 Task: Search one way flight ticket for 5 adults, 1 child, 2 infants in seat and 1 infant on lap in business from Peoria: General Downing-peoria International Airport to Jacksonville: Albert J. Ellis Airport on 5-3-2023. Number of bags: 1 carry on bag. Price is upto 110000. Outbound departure time preference is 21:15.
Action: Mouse moved to (253, 337)
Screenshot: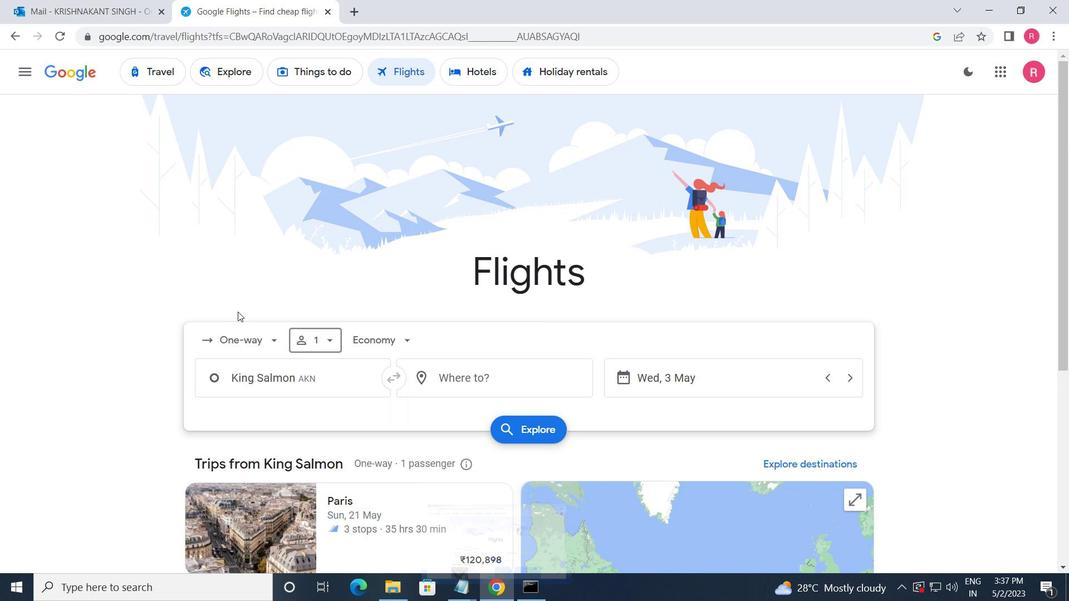
Action: Mouse pressed left at (253, 337)
Screenshot: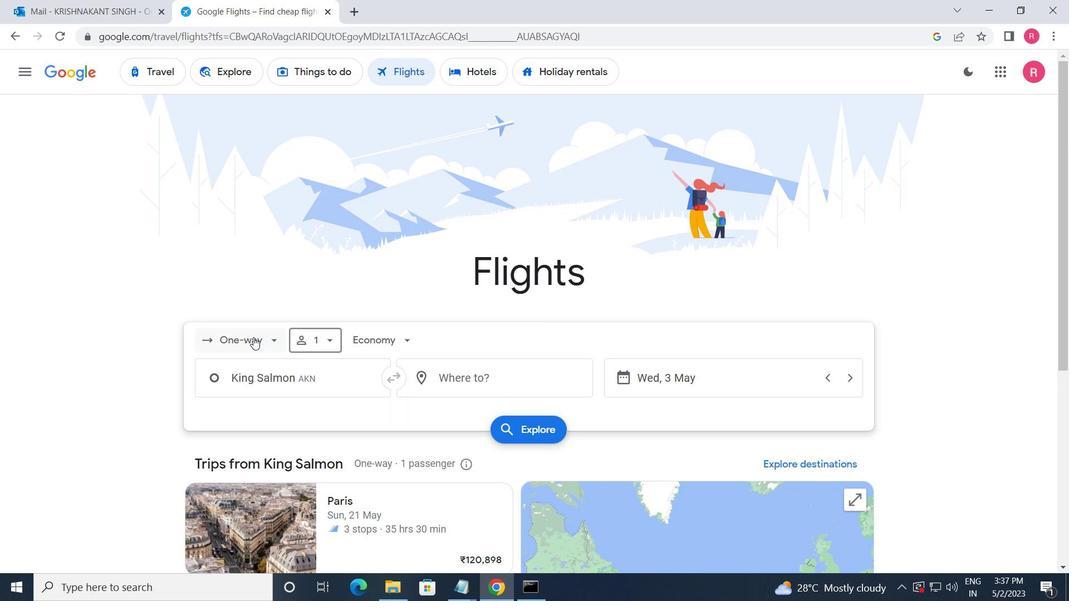 
Action: Mouse moved to (263, 409)
Screenshot: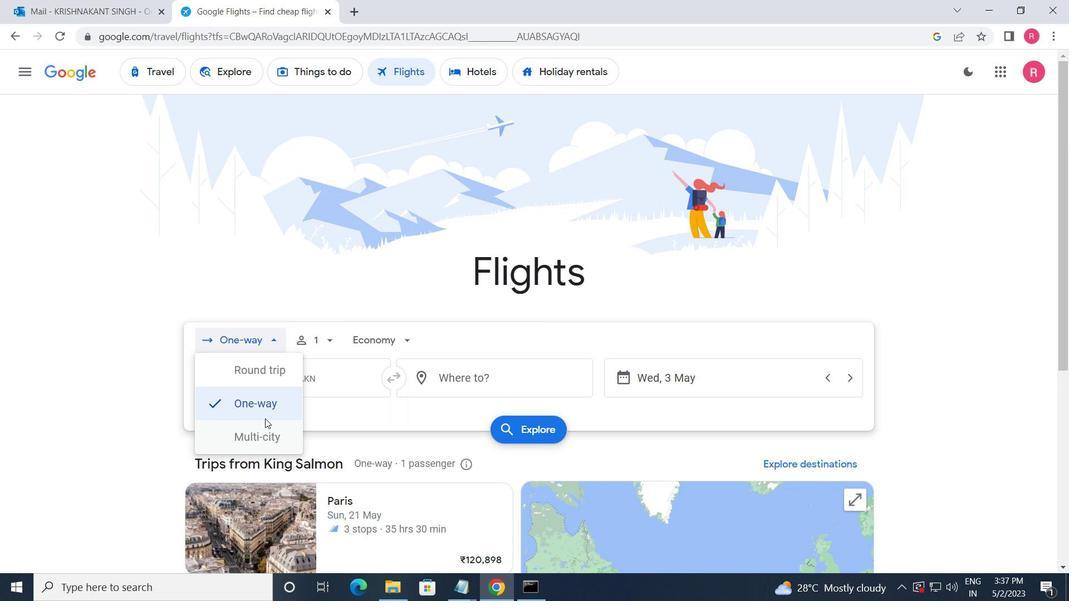 
Action: Mouse pressed left at (263, 409)
Screenshot: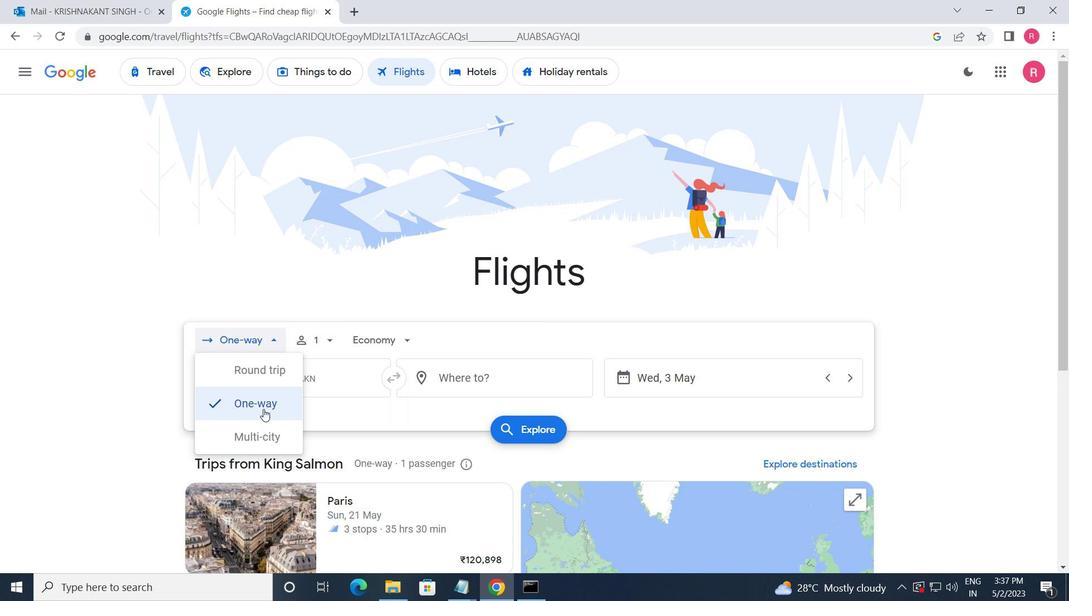 
Action: Mouse moved to (322, 345)
Screenshot: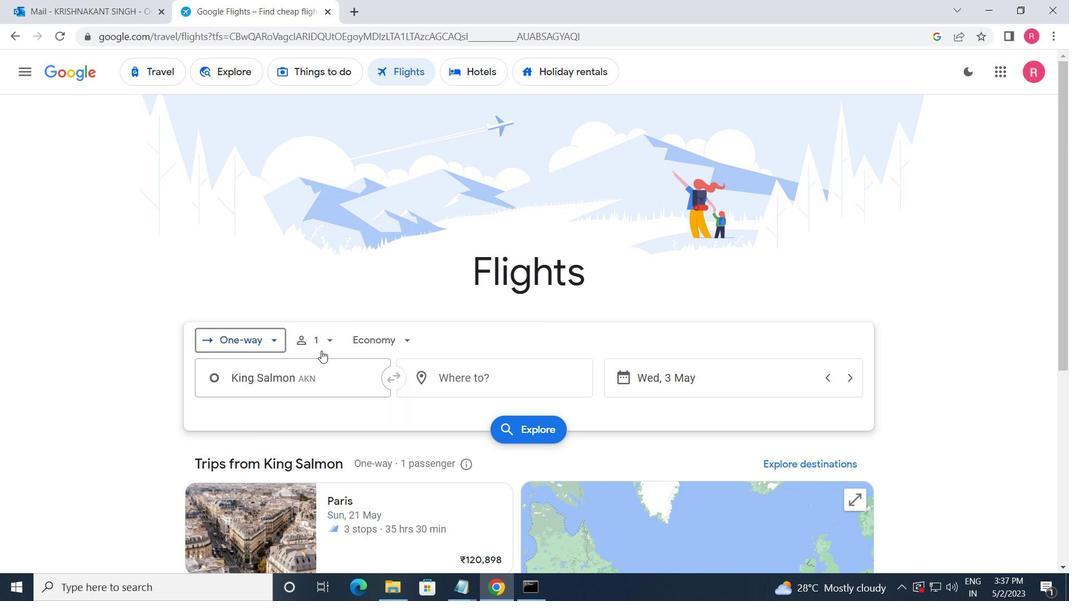 
Action: Mouse pressed left at (322, 345)
Screenshot: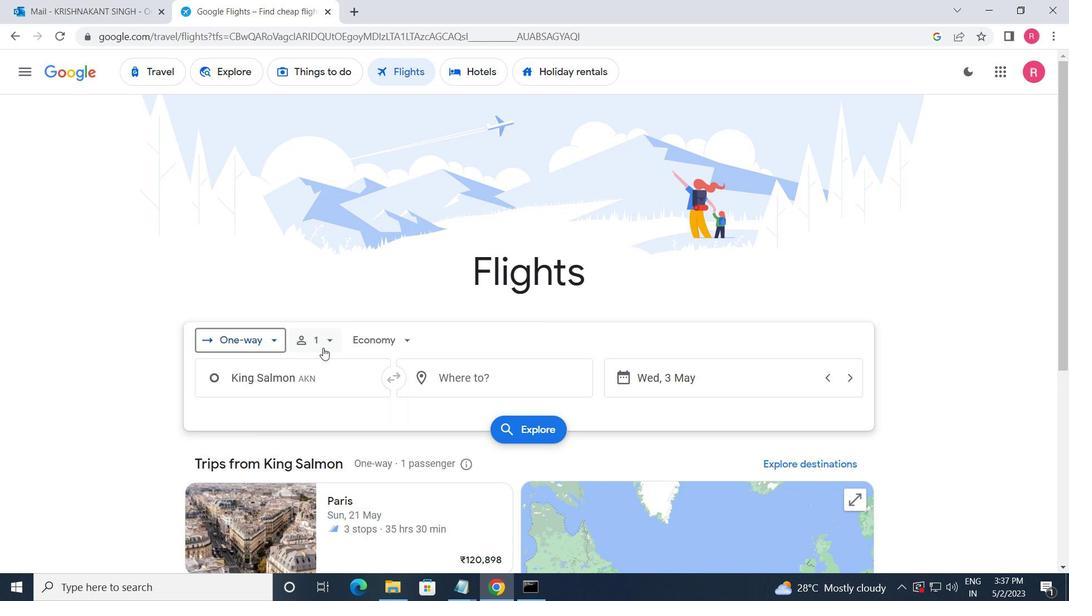 
Action: Mouse moved to (432, 378)
Screenshot: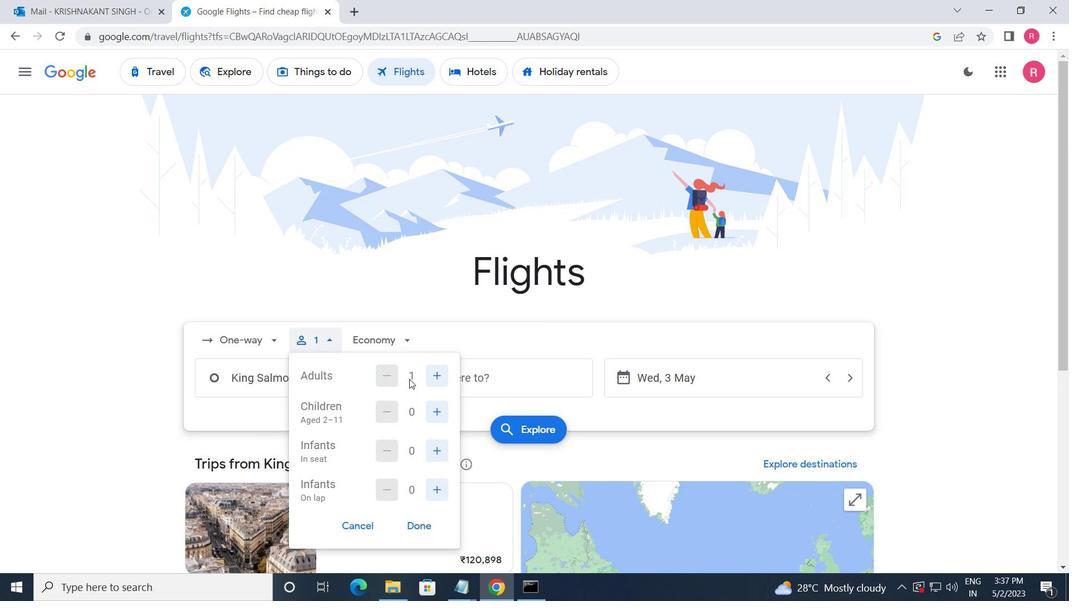 
Action: Mouse pressed left at (432, 378)
Screenshot: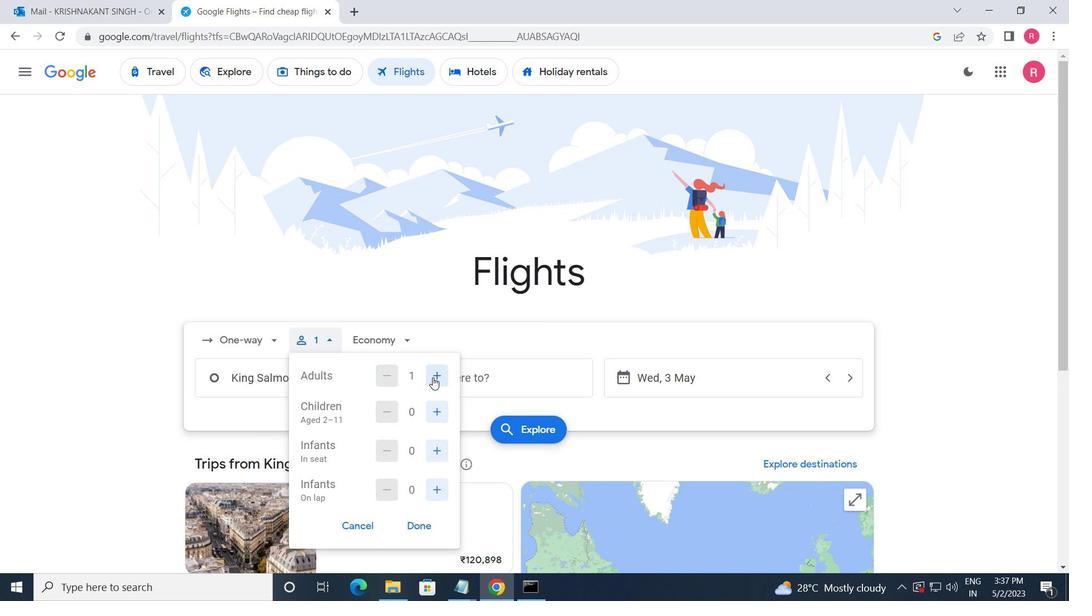 
Action: Mouse moved to (433, 378)
Screenshot: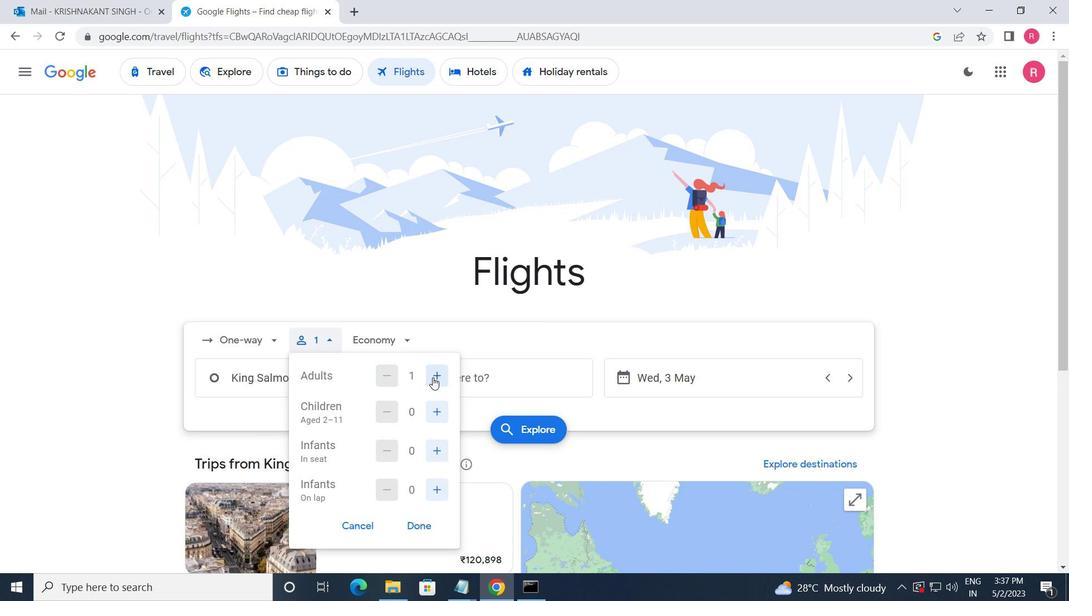 
Action: Mouse pressed left at (433, 378)
Screenshot: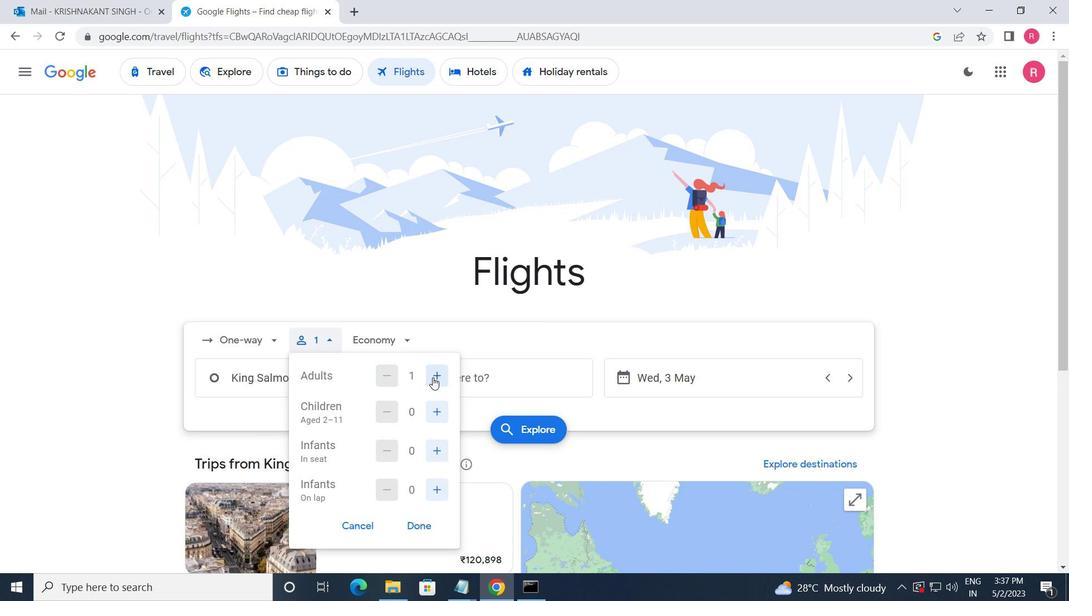 
Action: Mouse pressed left at (433, 378)
Screenshot: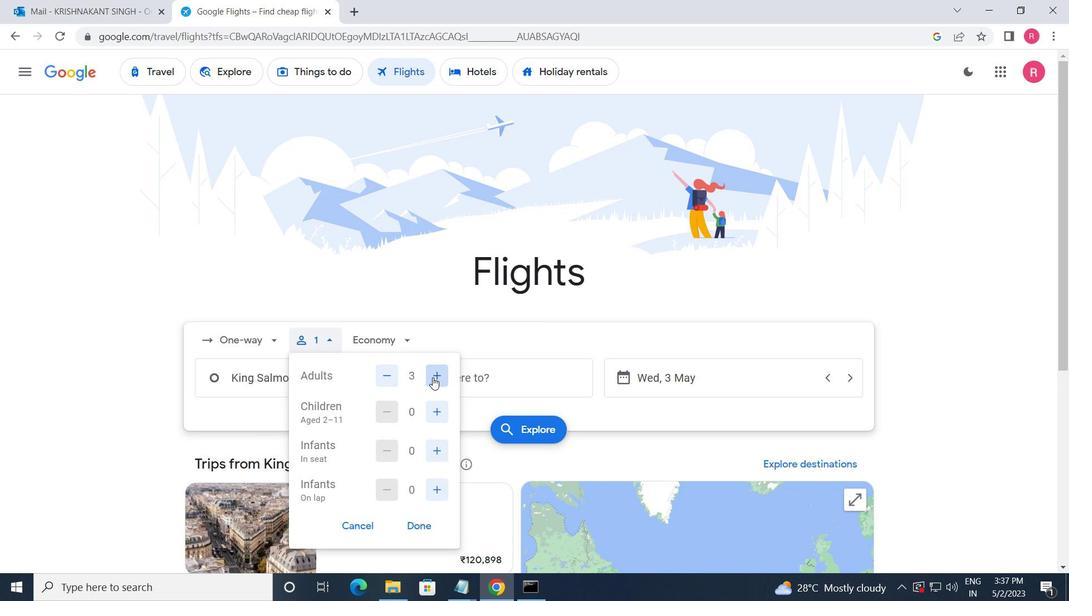 
Action: Mouse pressed left at (433, 378)
Screenshot: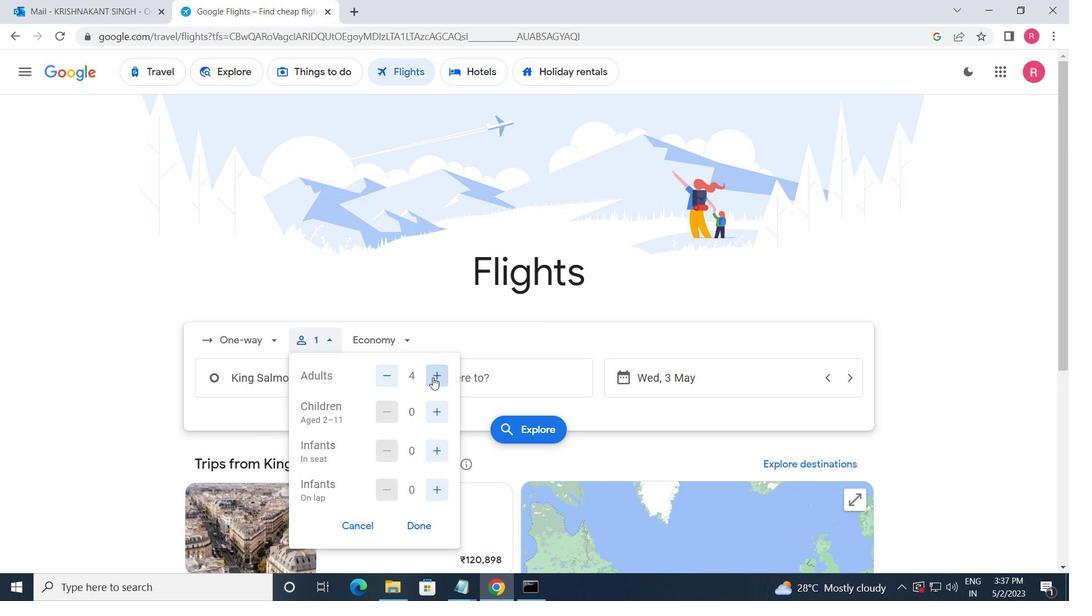 
Action: Mouse moved to (438, 418)
Screenshot: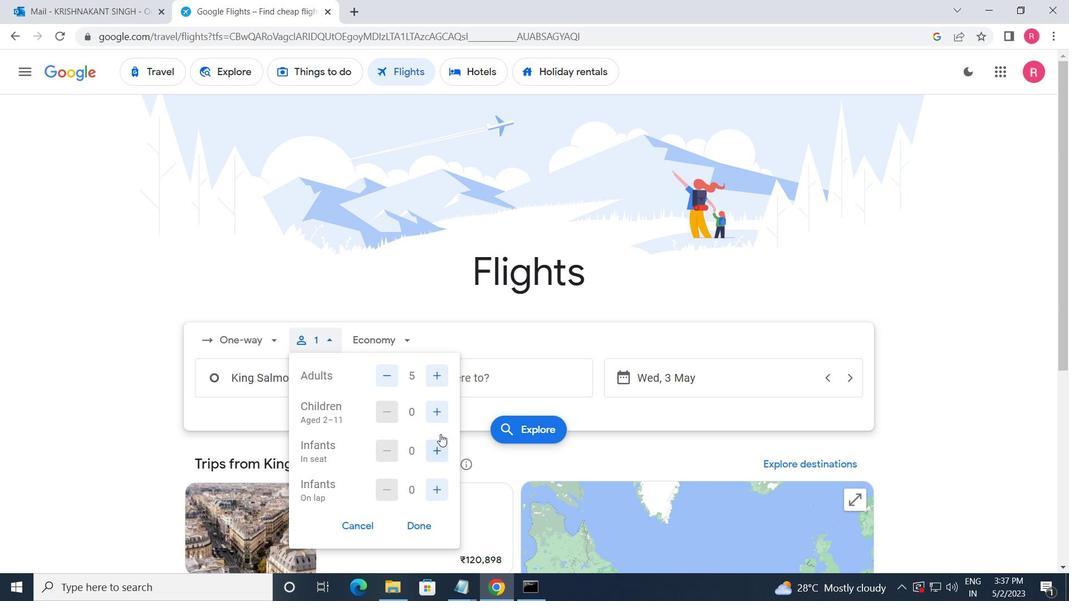 
Action: Mouse pressed left at (438, 418)
Screenshot: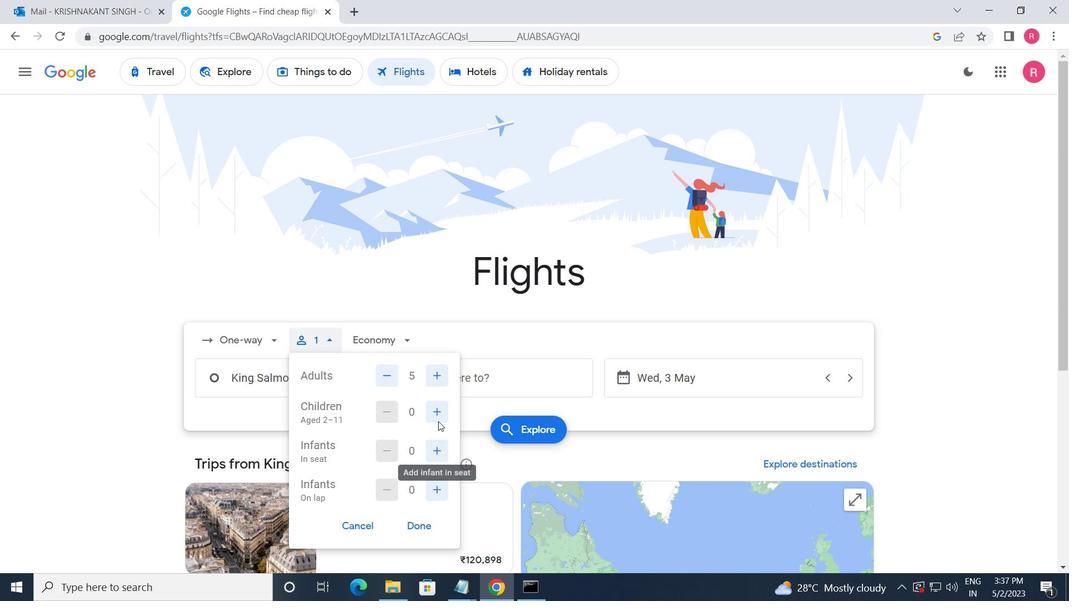 
Action: Mouse moved to (437, 455)
Screenshot: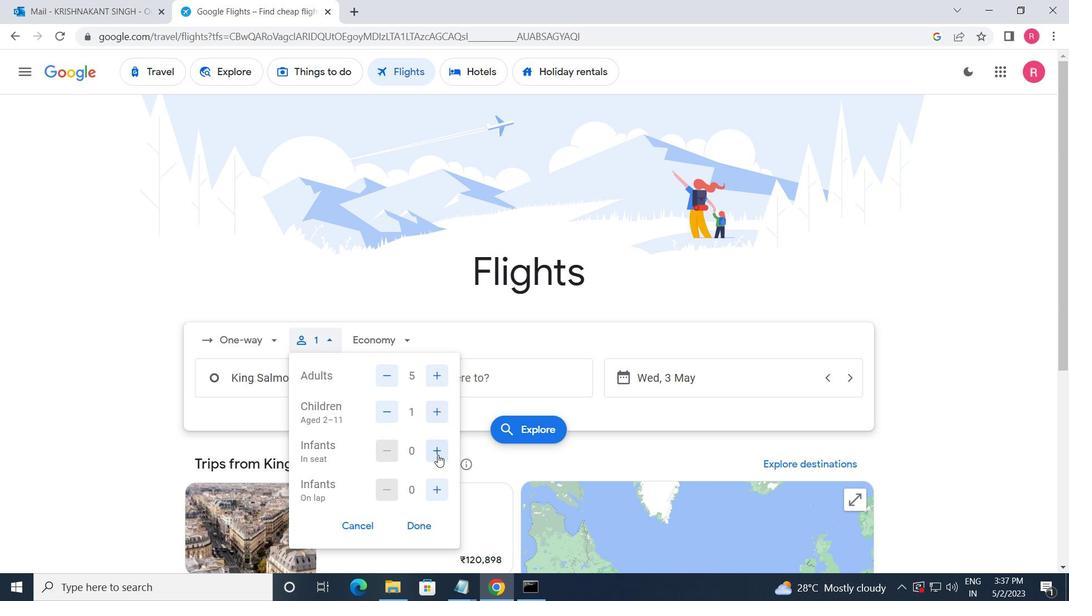 
Action: Mouse pressed left at (437, 455)
Screenshot: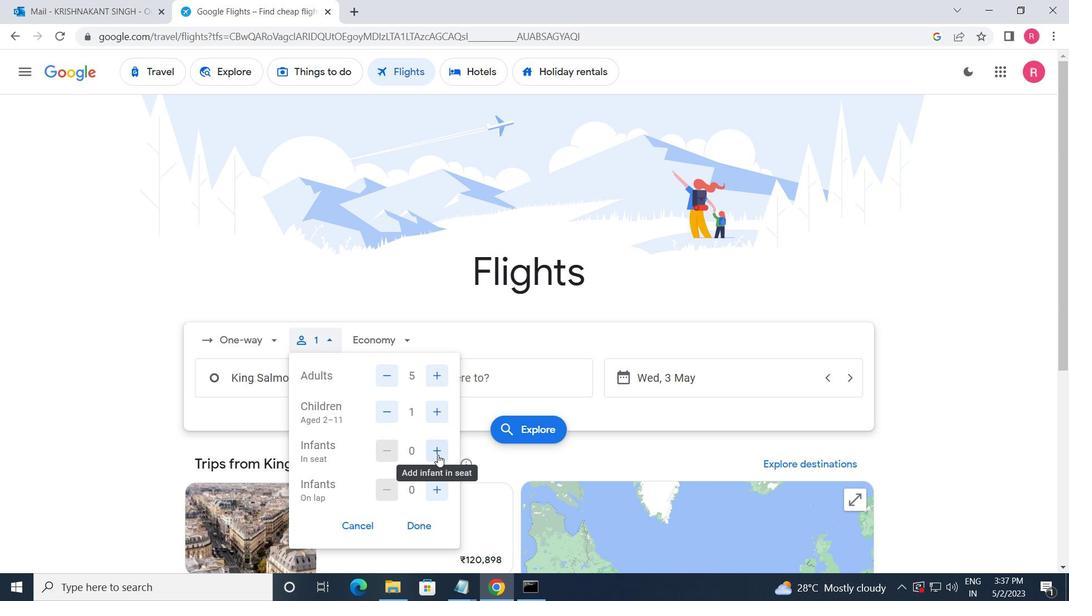 
Action: Mouse pressed left at (437, 455)
Screenshot: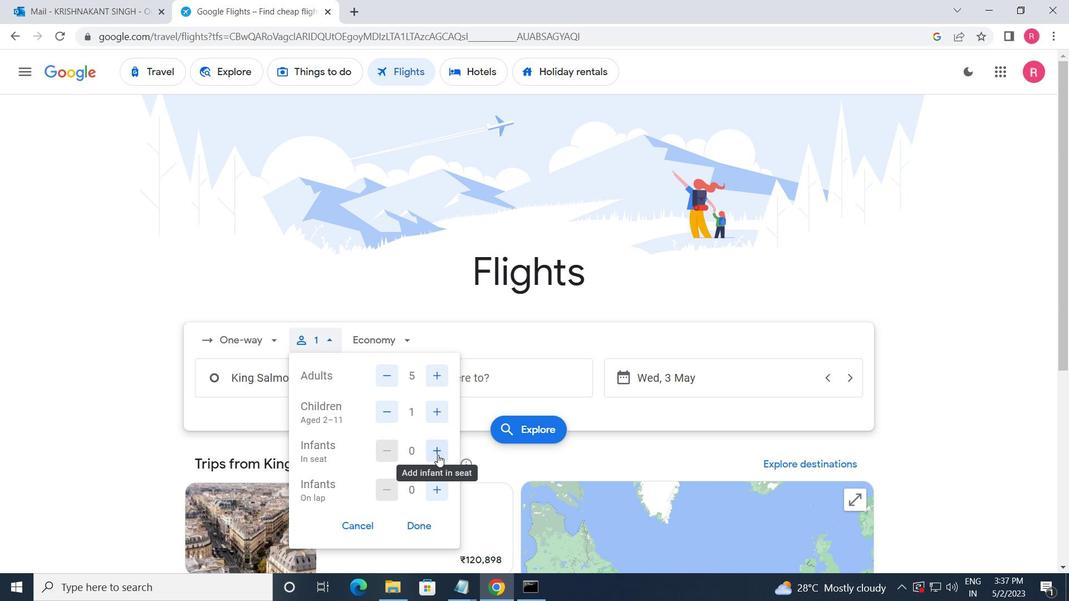 
Action: Mouse moved to (437, 482)
Screenshot: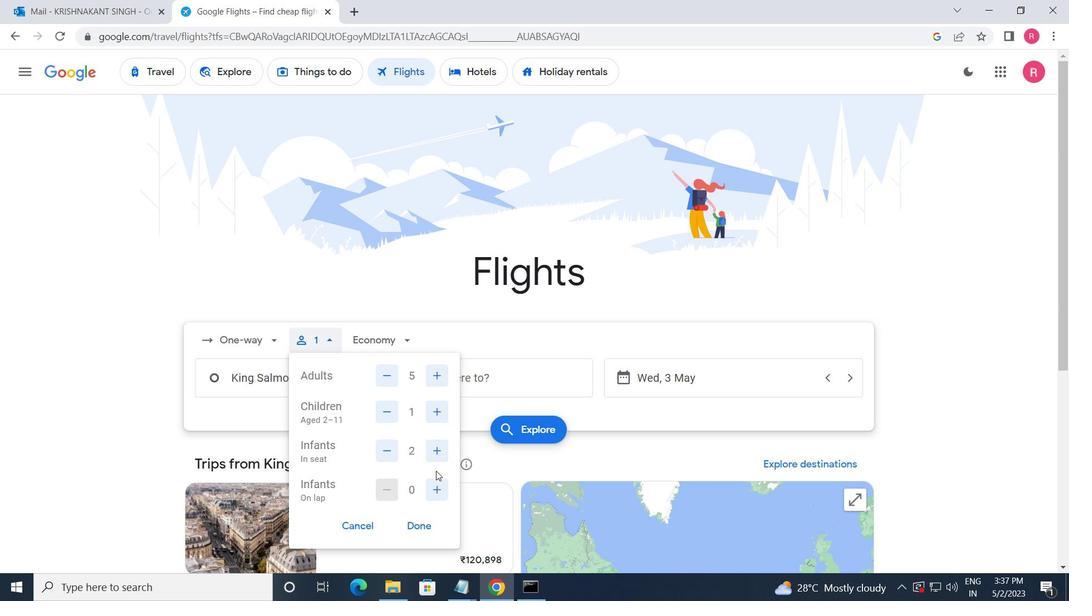 
Action: Mouse pressed left at (437, 482)
Screenshot: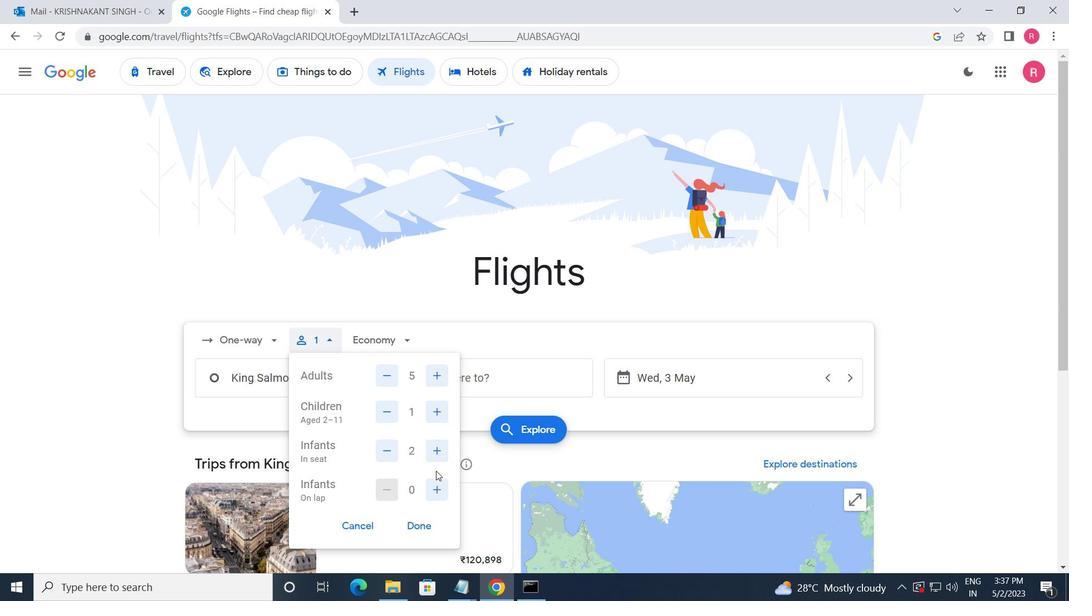 
Action: Mouse moved to (424, 521)
Screenshot: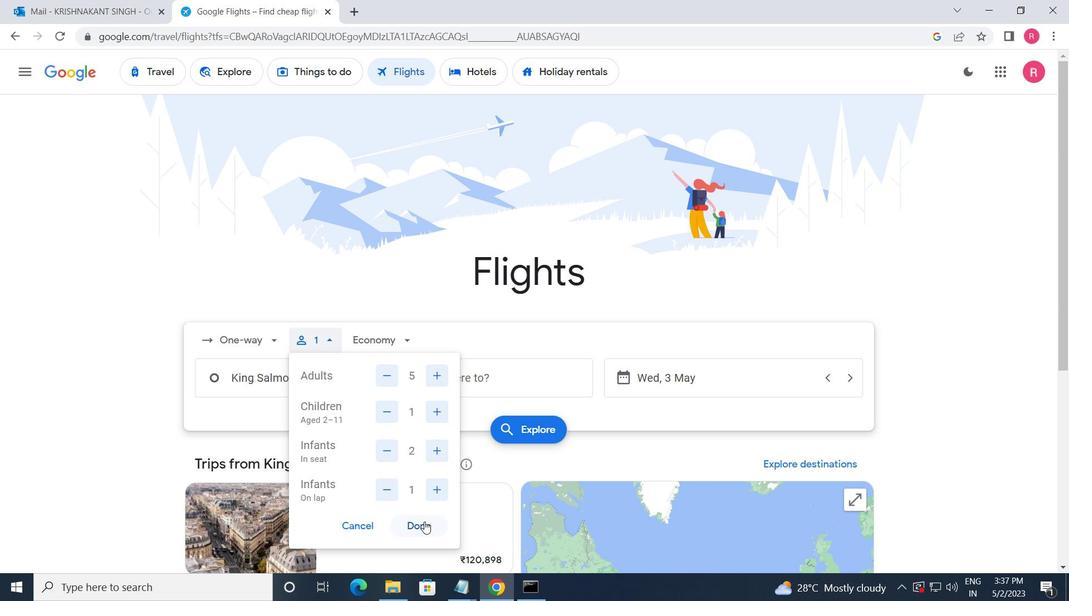 
Action: Mouse pressed left at (424, 521)
Screenshot: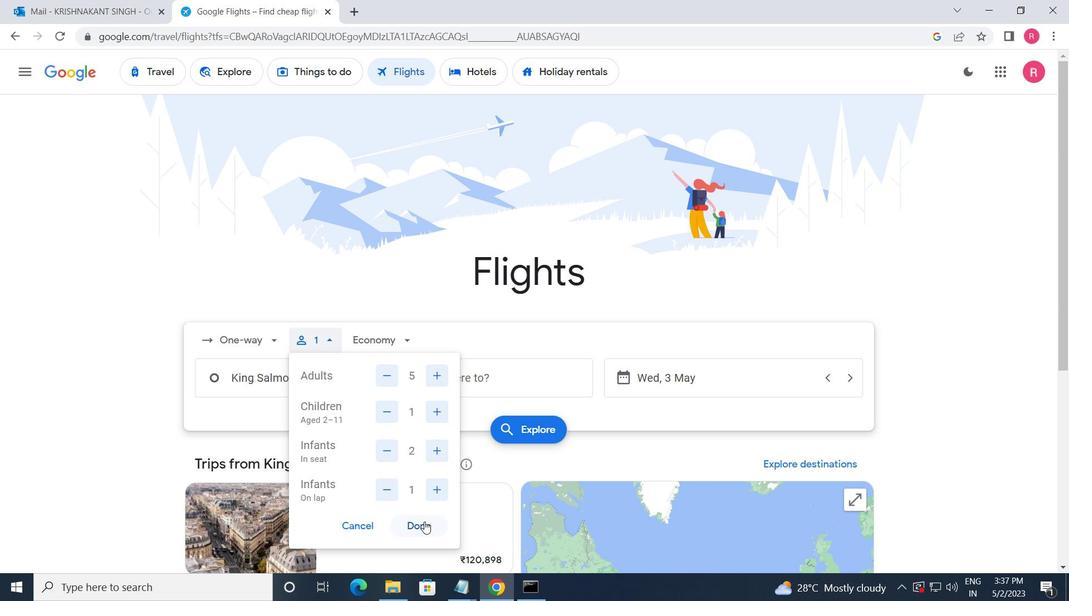 
Action: Mouse moved to (408, 345)
Screenshot: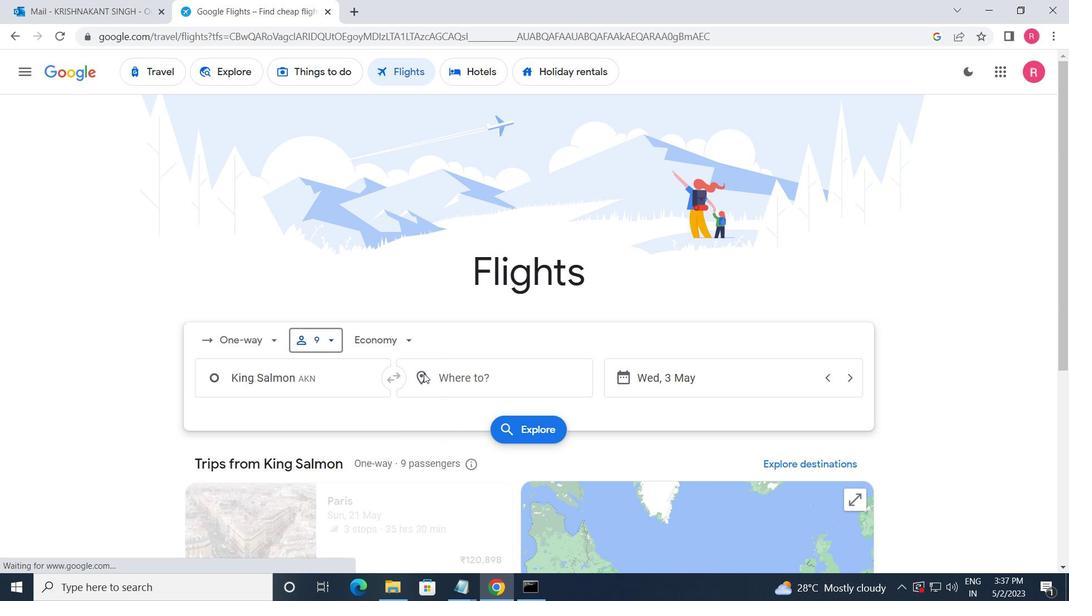 
Action: Mouse pressed left at (408, 345)
Screenshot: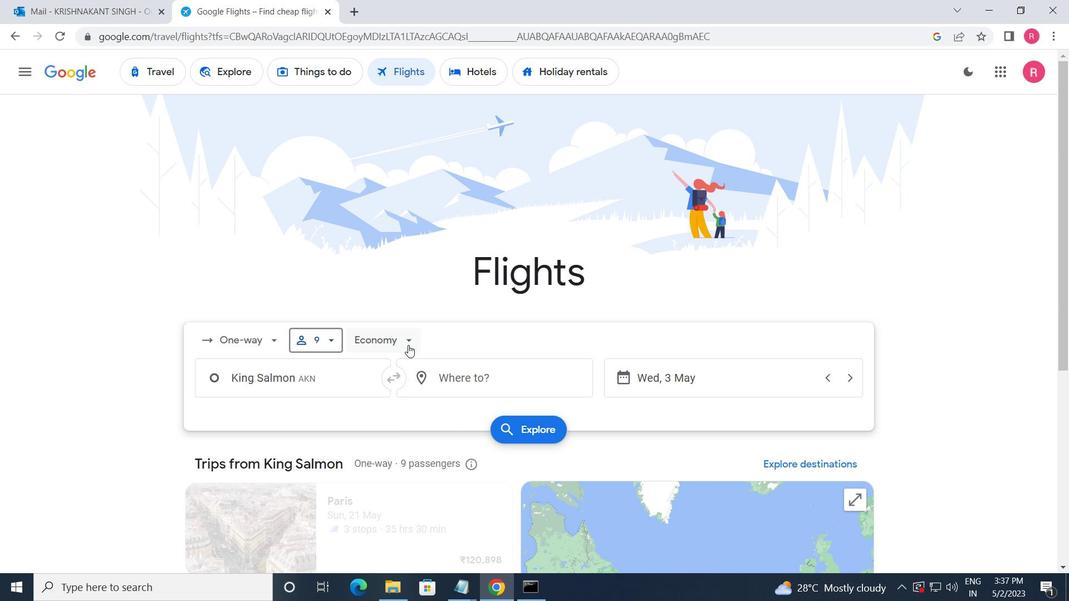 
Action: Mouse moved to (413, 428)
Screenshot: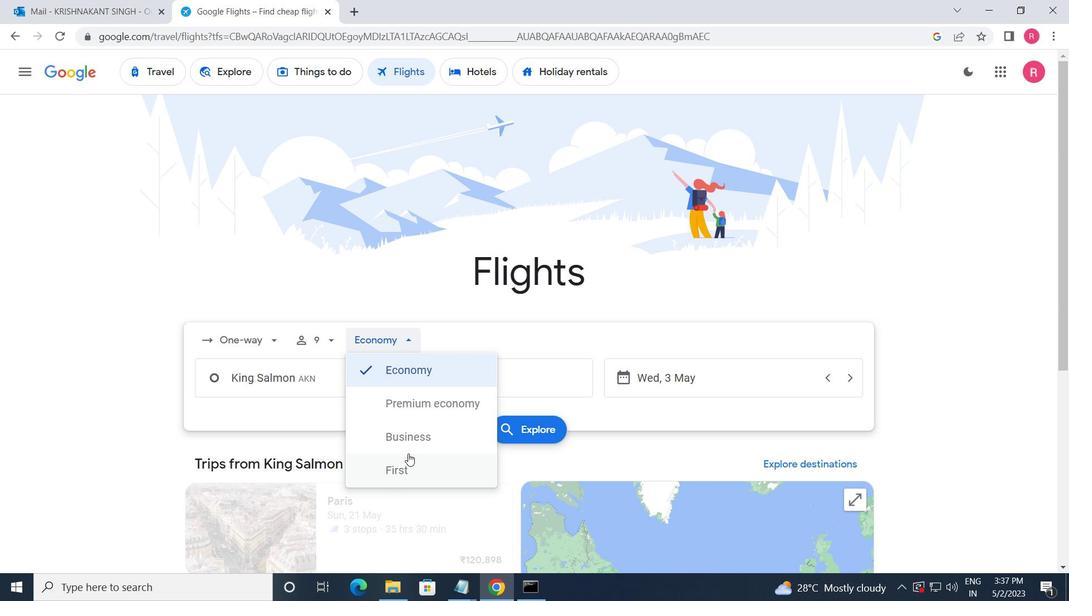 
Action: Mouse pressed left at (413, 428)
Screenshot: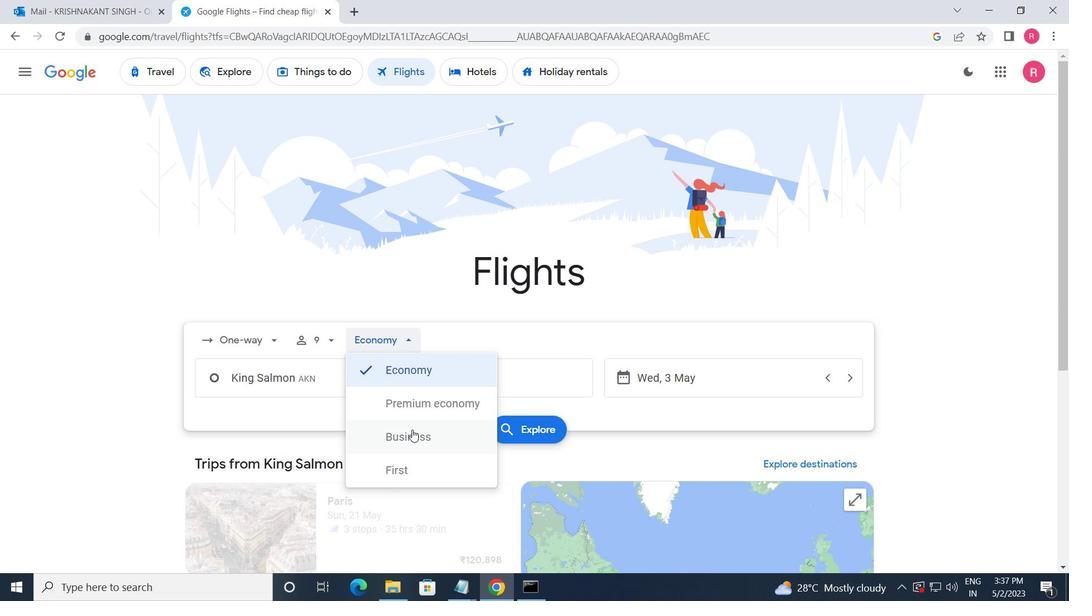 
Action: Mouse moved to (329, 386)
Screenshot: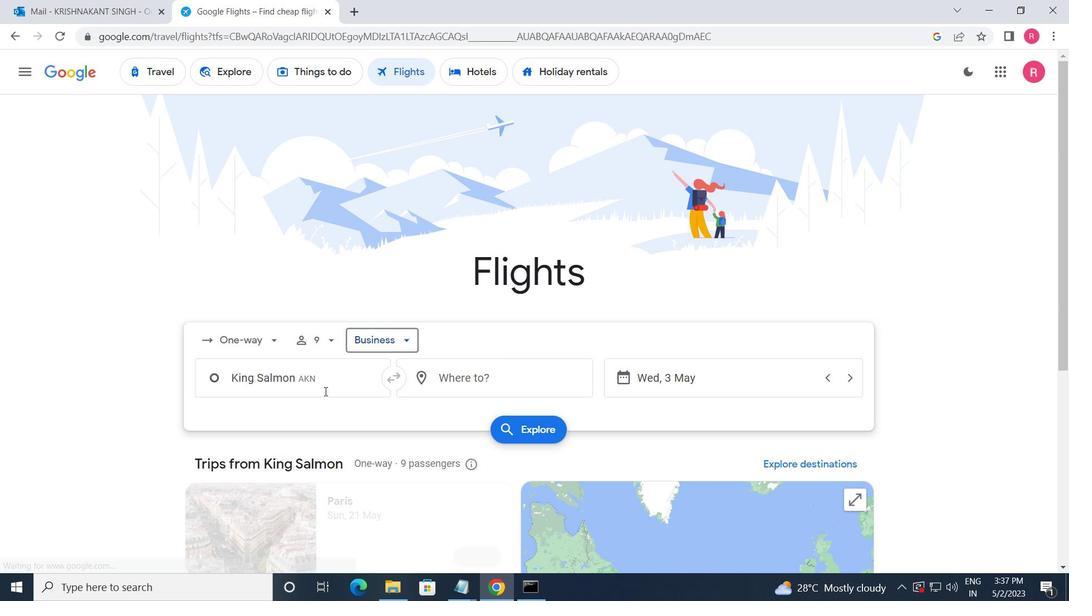 
Action: Mouse pressed left at (329, 386)
Screenshot: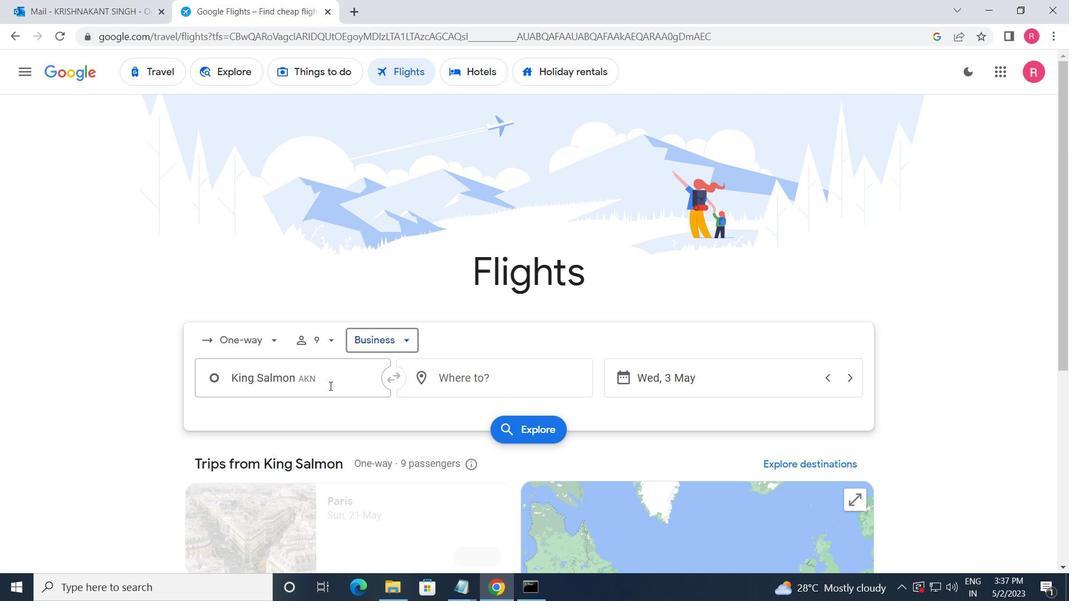 
Action: Key pressed <Key.shift>GENERAL<Key.space><Key.shift>DOW<Key.backspace><Key.backspace><Key.backspace><Key.backspace><Key.backspace><Key.backspace><Key.backspace><Key.backspace><Key.backspace><Key.backspace><Key.backspace><Key.backspace><Key.backspace><Key.backspace><Key.backspace><Key.backspace><Key.backspace><Key.backspace><Key.shift_r>PEORIA<Key.enter>
Screenshot: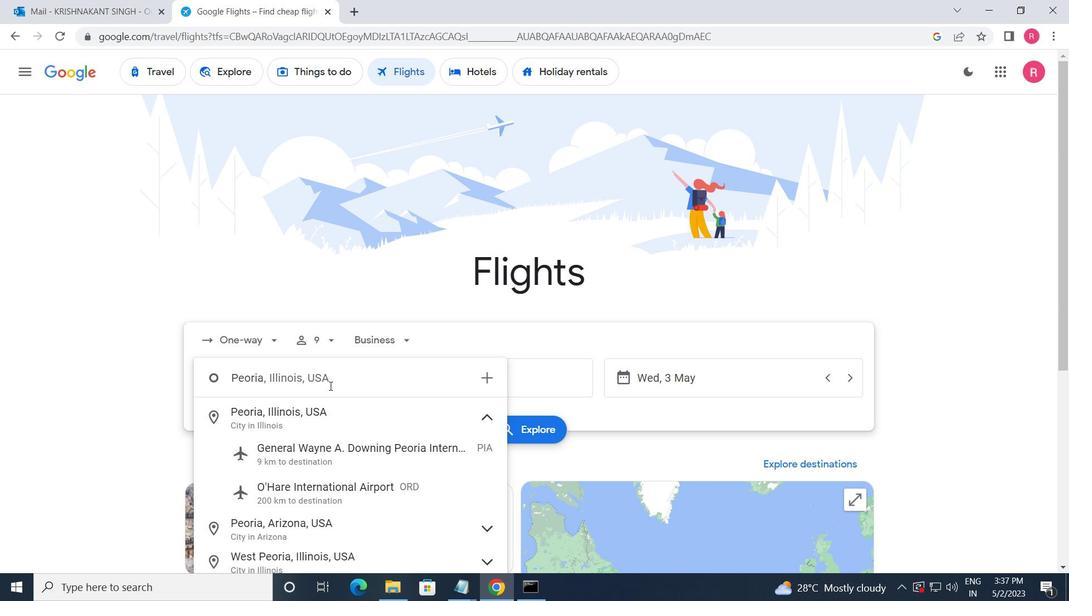 
Action: Mouse moved to (454, 385)
Screenshot: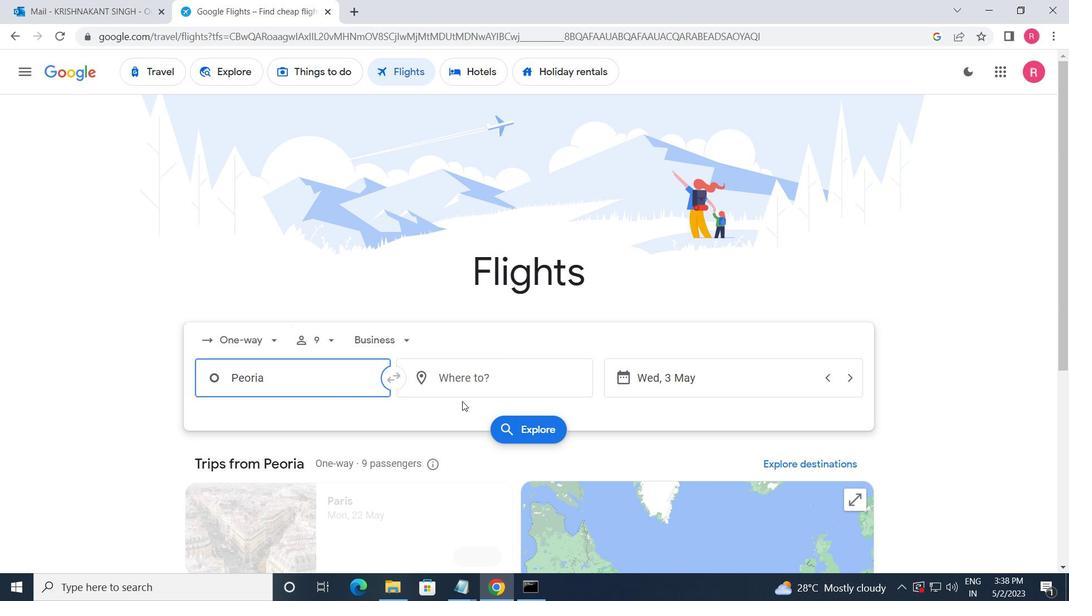 
Action: Mouse pressed left at (454, 385)
Screenshot: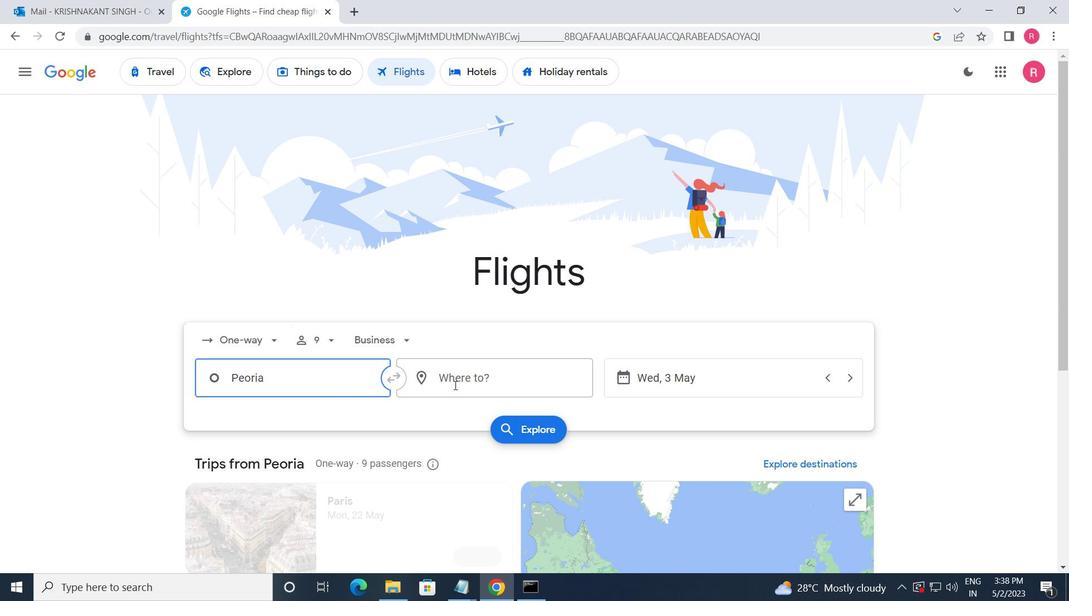
Action: Mouse moved to (469, 518)
Screenshot: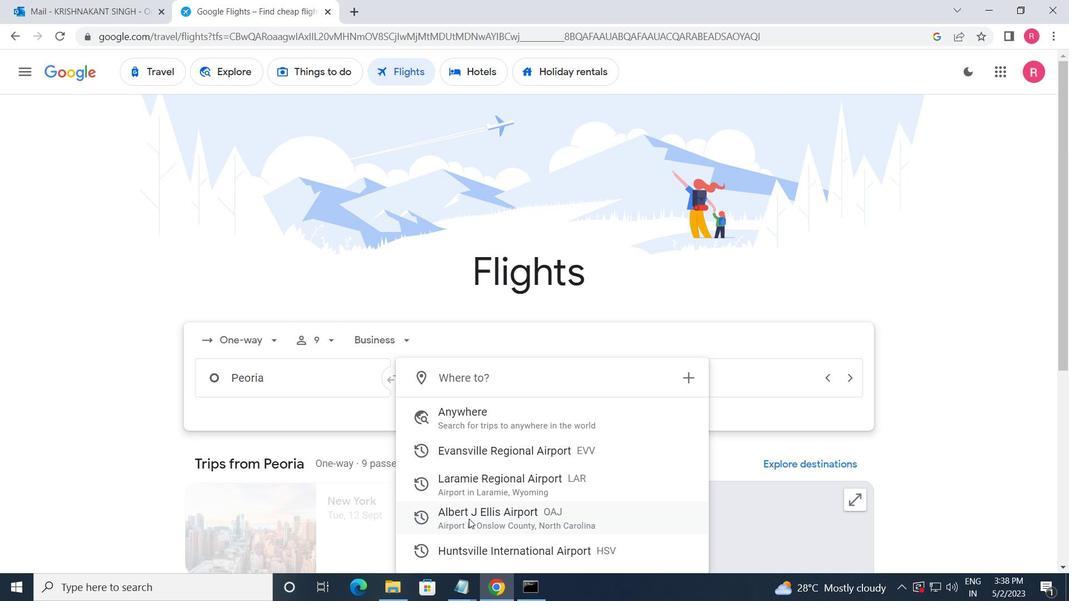 
Action: Mouse pressed left at (469, 518)
Screenshot: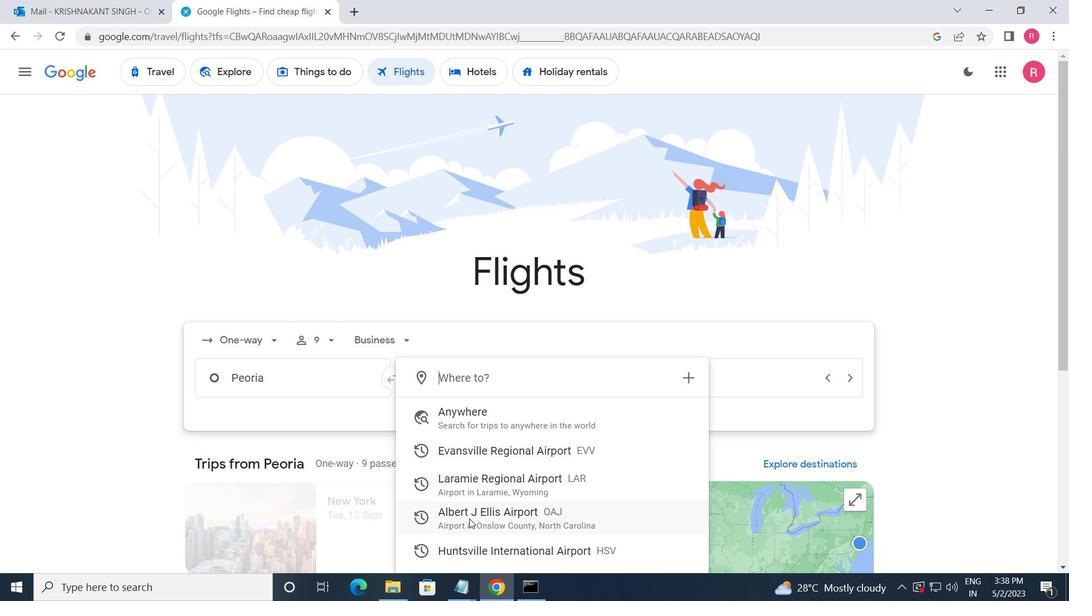 
Action: Mouse moved to (750, 383)
Screenshot: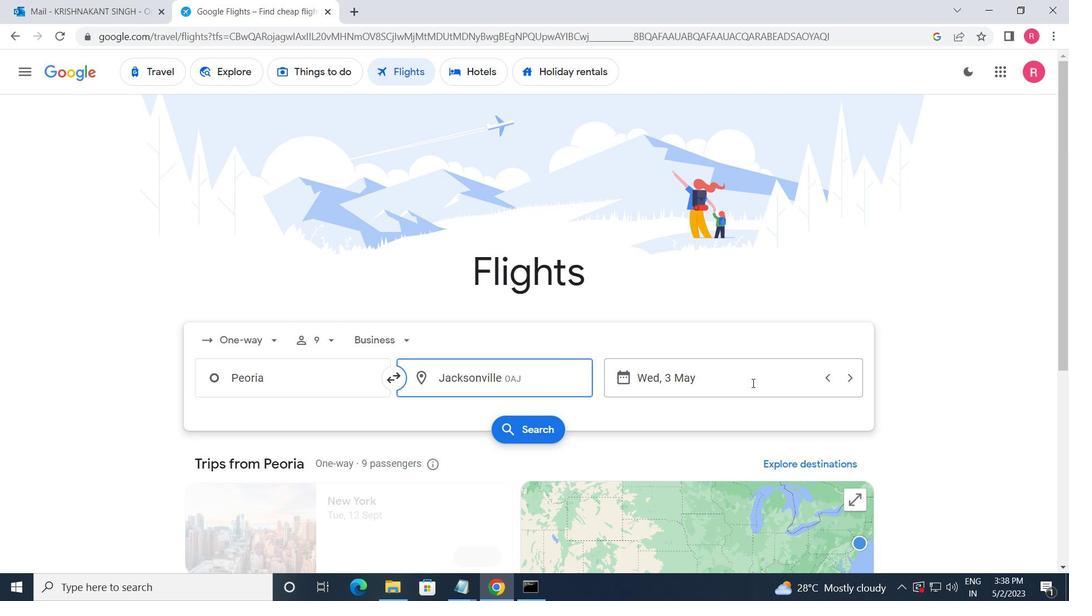 
Action: Mouse pressed left at (750, 383)
Screenshot: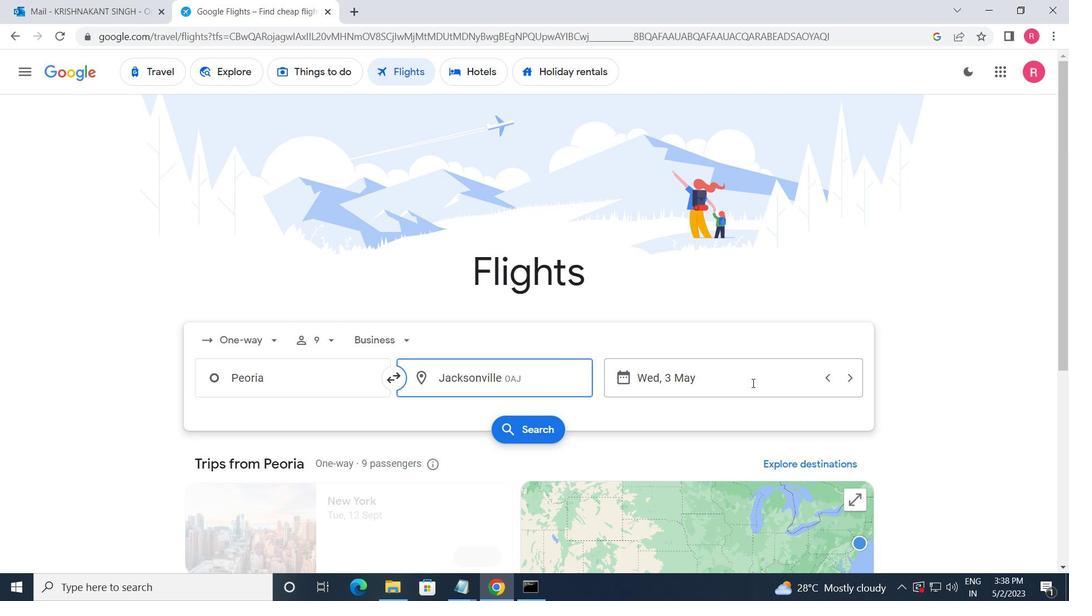 
Action: Mouse moved to (478, 327)
Screenshot: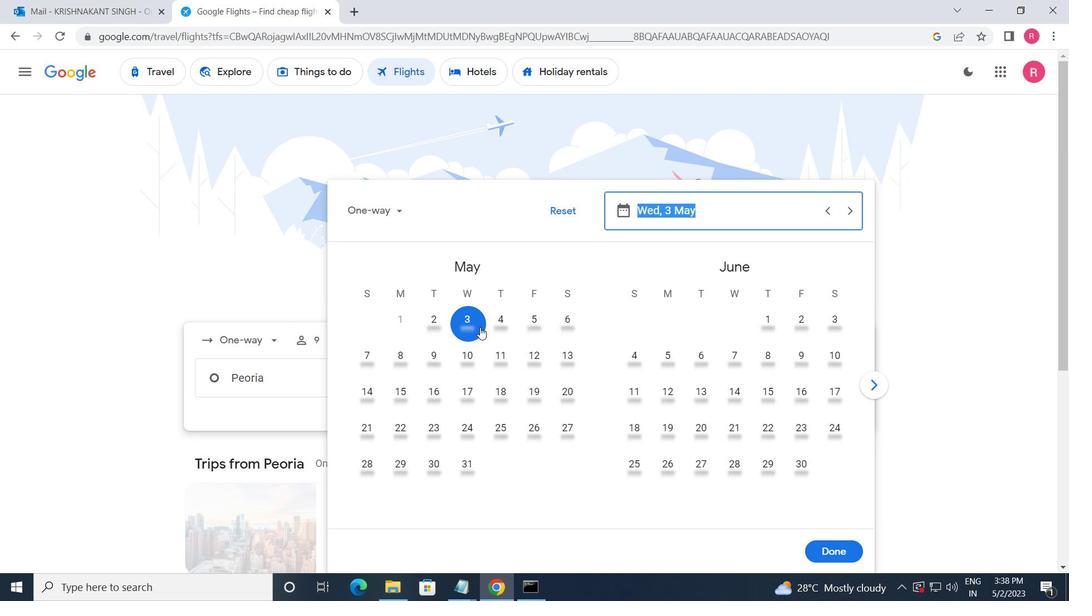 
Action: Mouse pressed left at (478, 327)
Screenshot: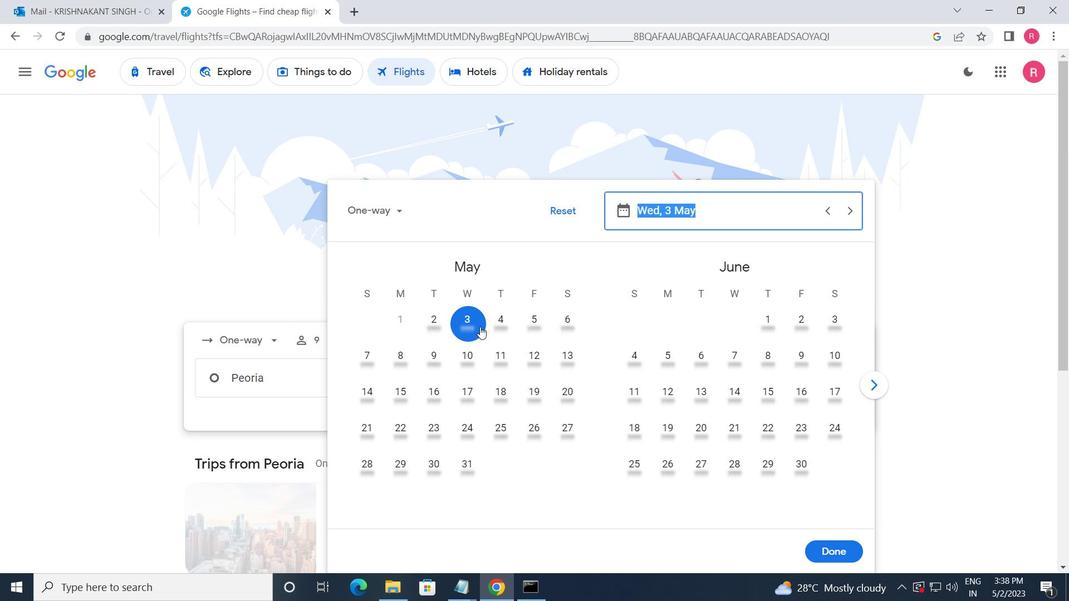 
Action: Mouse moved to (846, 543)
Screenshot: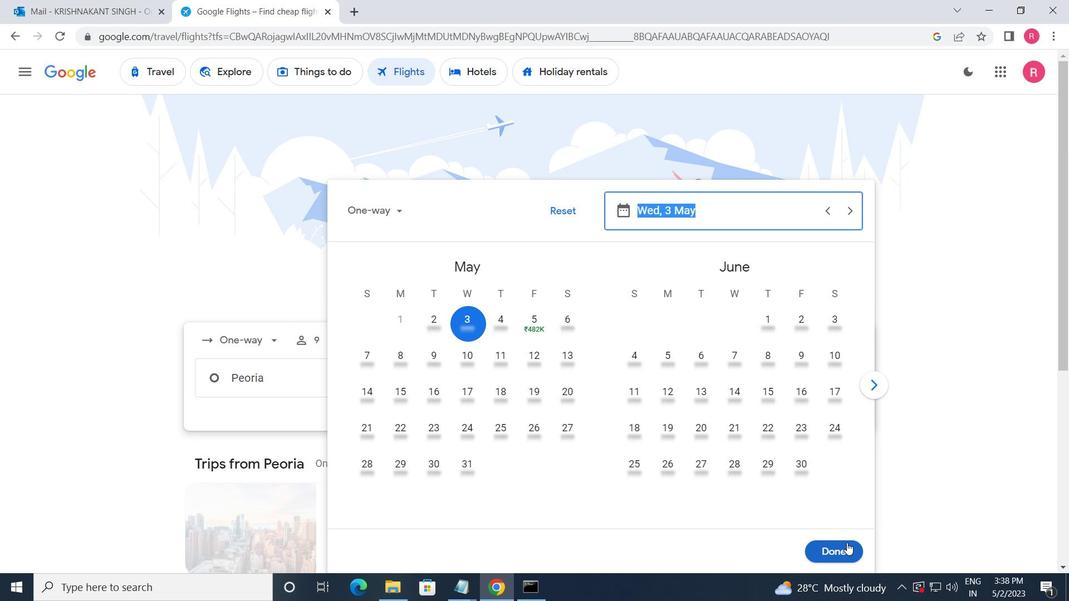 
Action: Mouse pressed left at (846, 543)
Screenshot: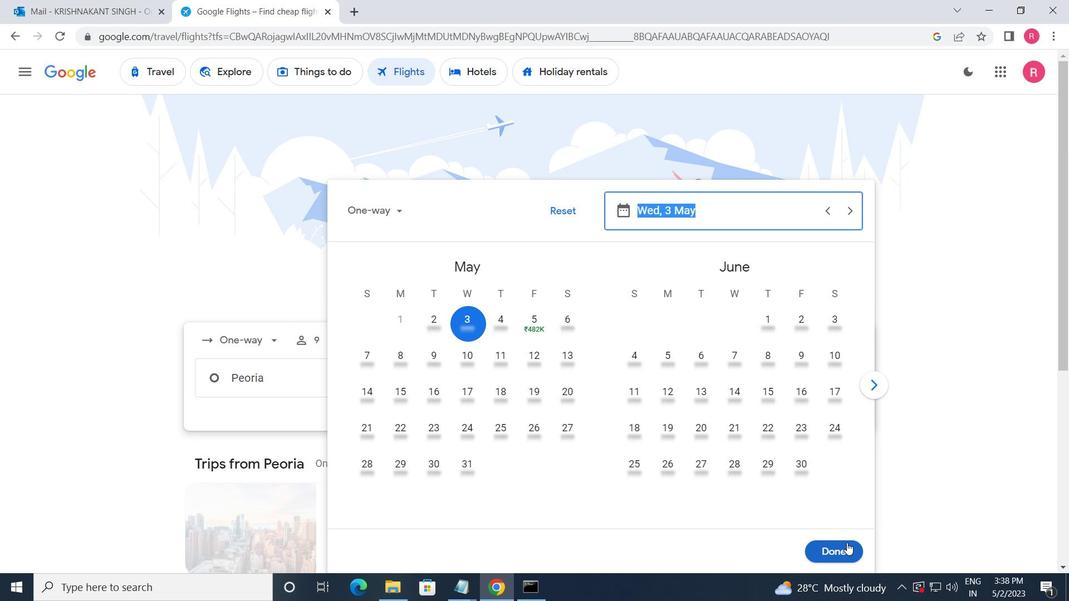 
Action: Mouse moved to (530, 432)
Screenshot: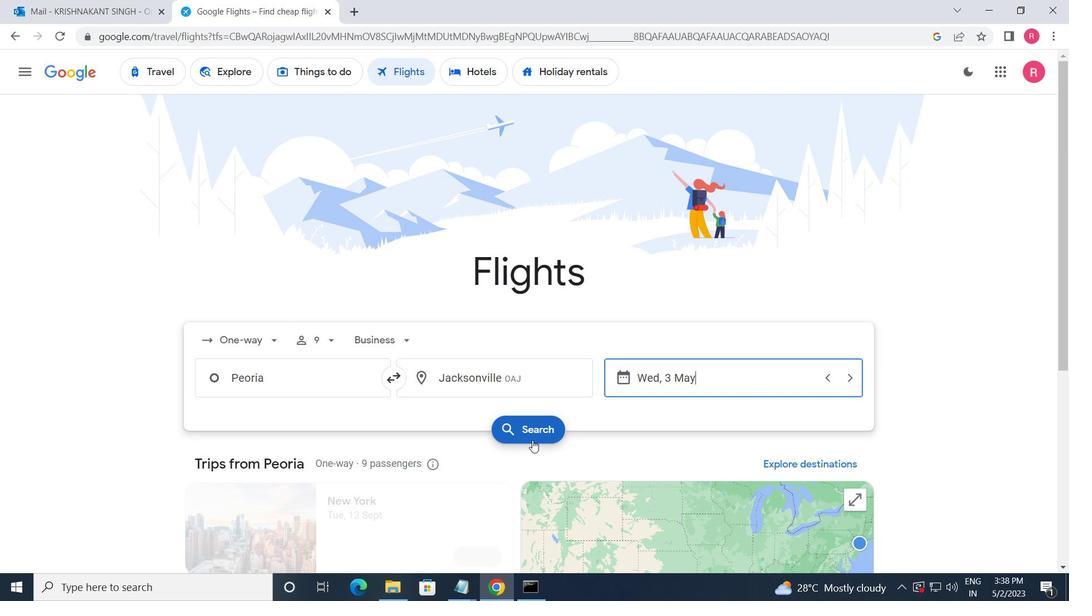 
Action: Mouse pressed left at (530, 432)
Screenshot: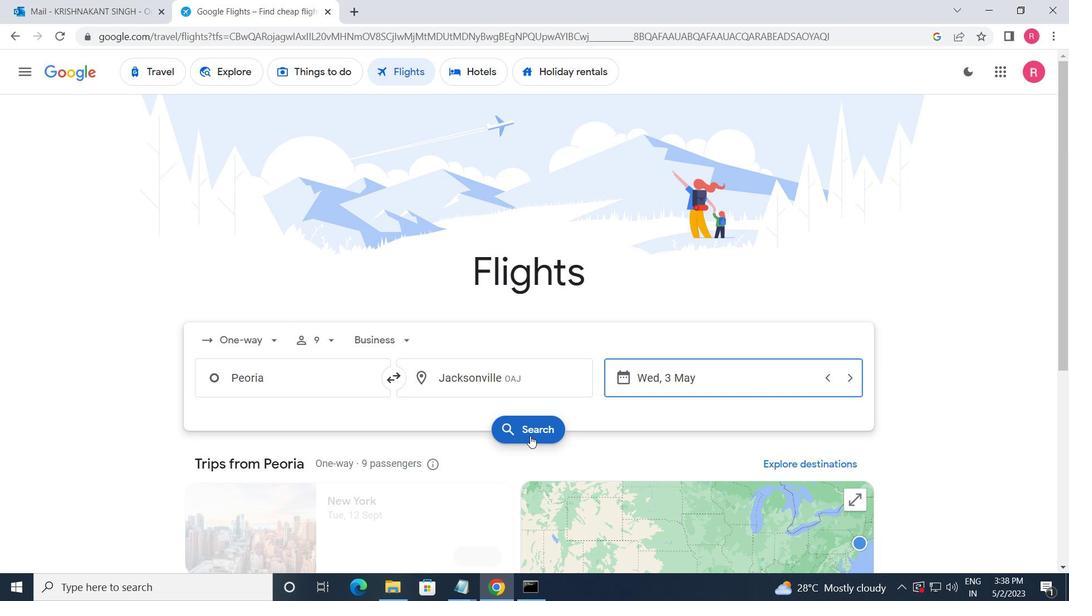 
Action: Mouse moved to (199, 206)
Screenshot: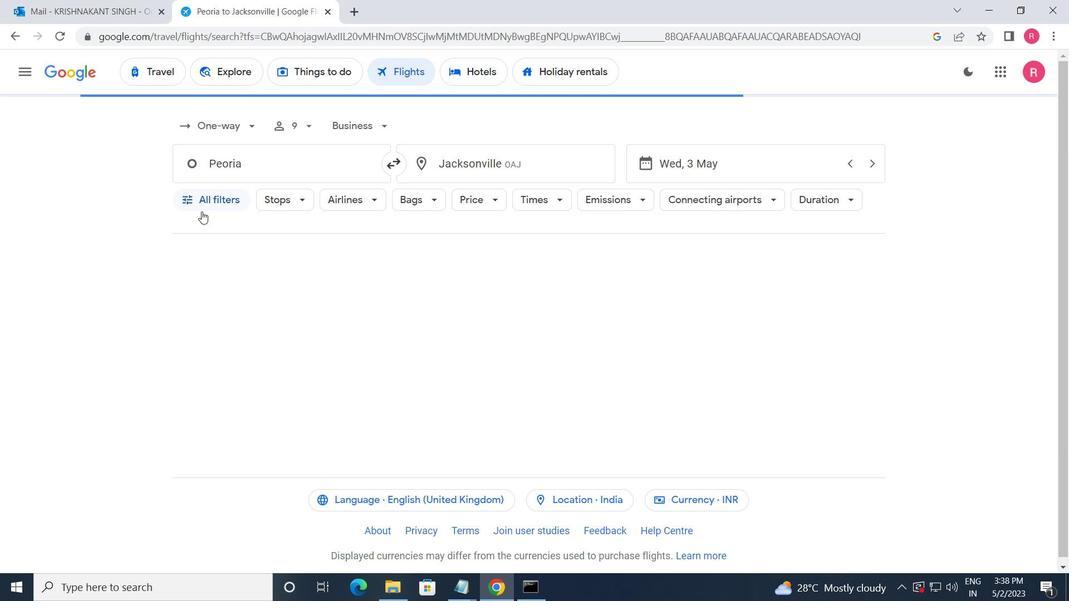 
Action: Mouse pressed left at (199, 206)
Screenshot: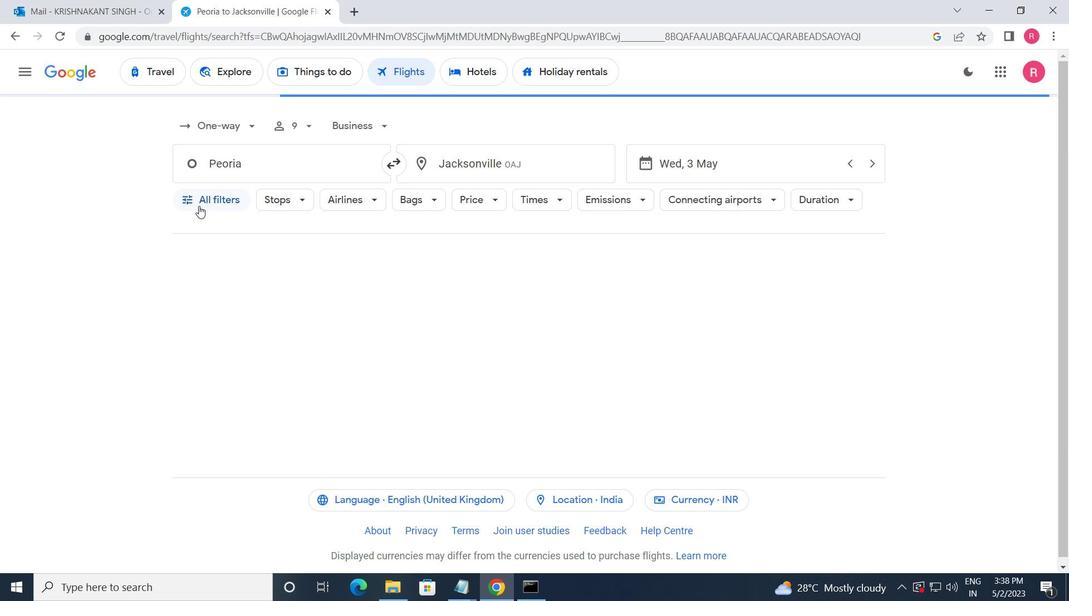 
Action: Mouse moved to (295, 427)
Screenshot: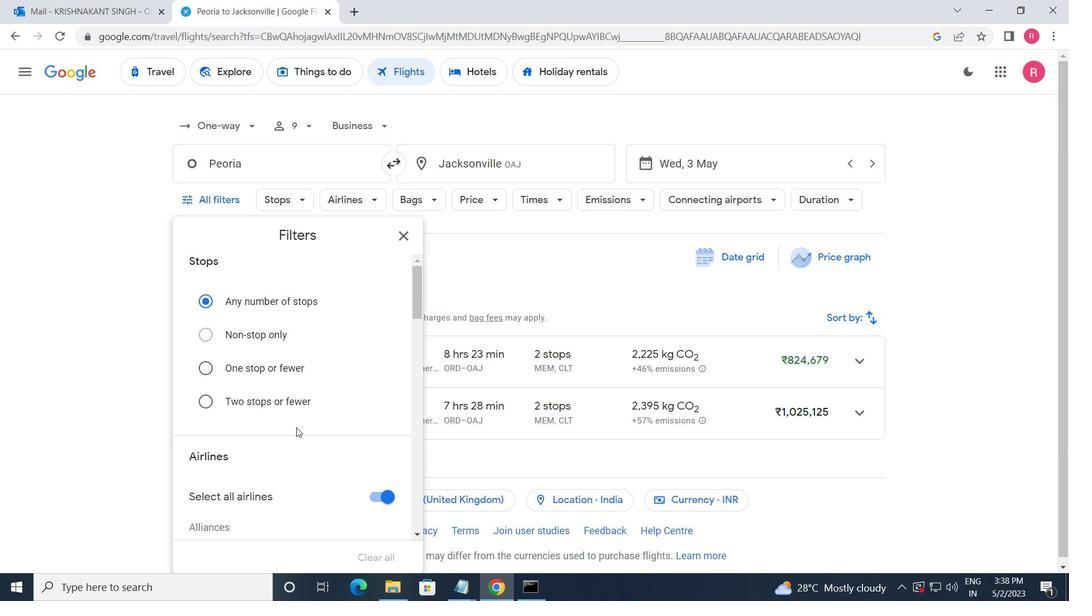 
Action: Mouse scrolled (295, 427) with delta (0, 0)
Screenshot: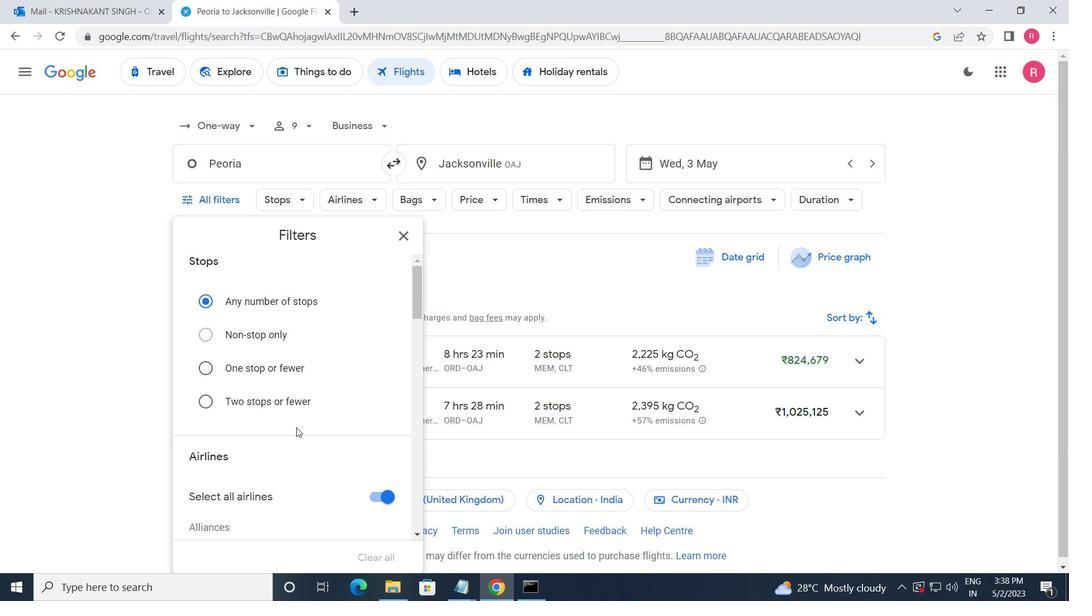 
Action: Mouse scrolled (295, 427) with delta (0, 0)
Screenshot: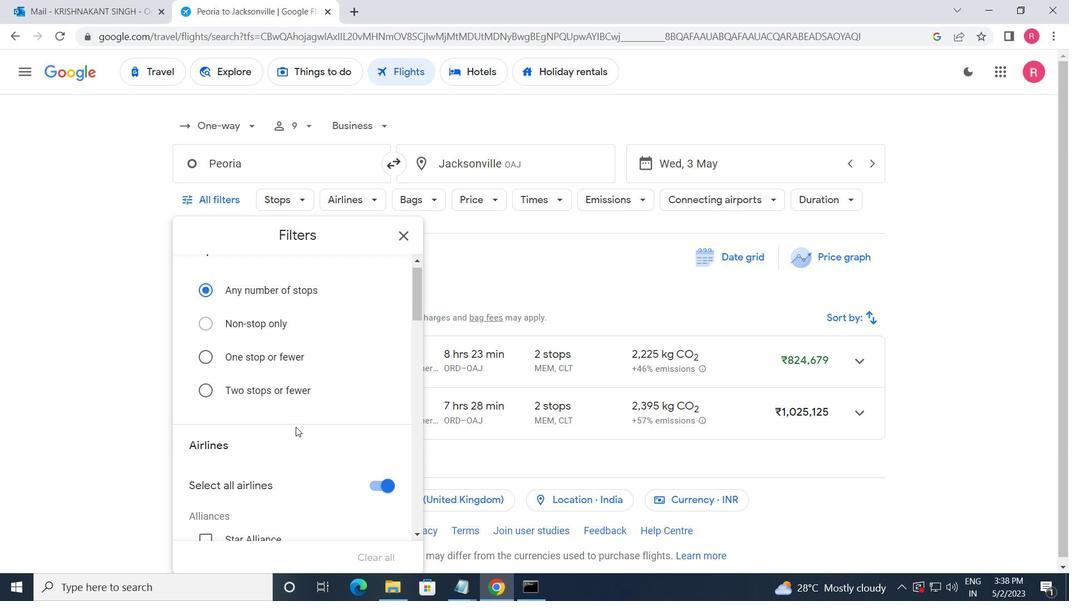 
Action: Mouse scrolled (295, 427) with delta (0, 0)
Screenshot: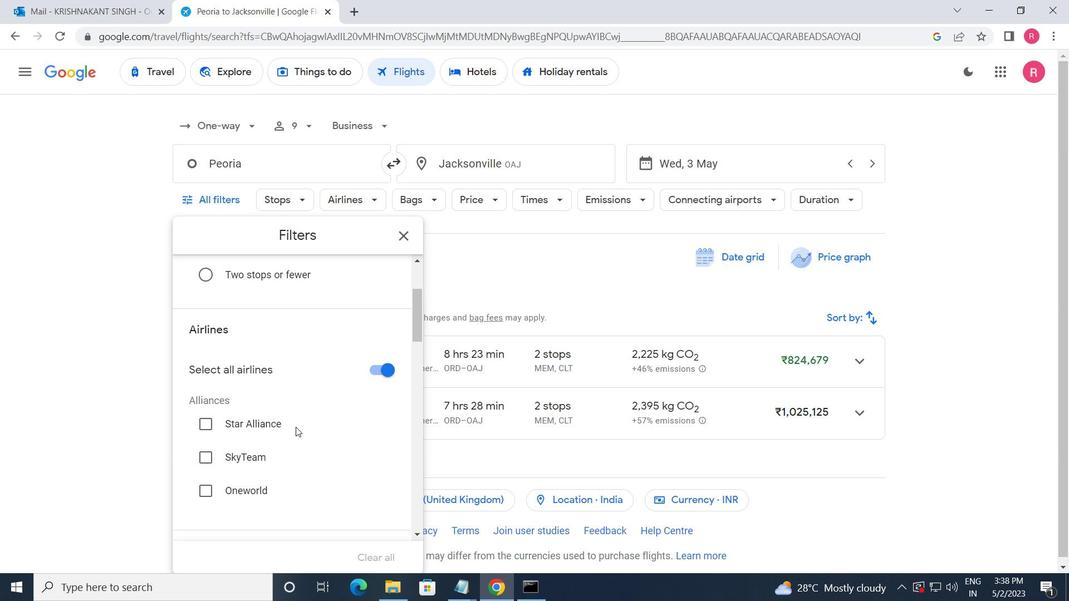 
Action: Mouse scrolled (295, 427) with delta (0, 0)
Screenshot: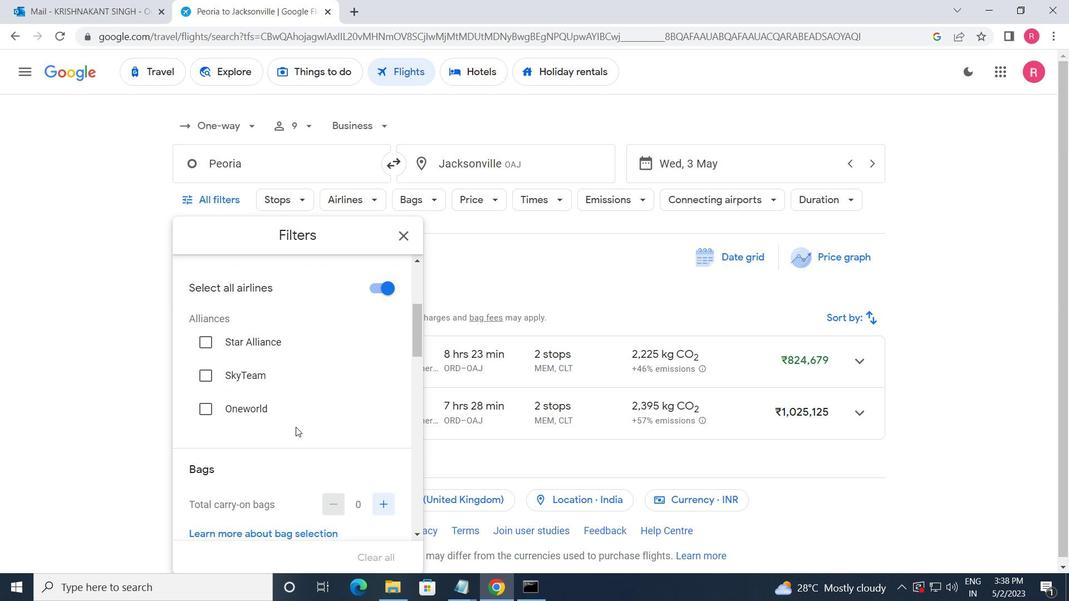 
Action: Mouse scrolled (295, 427) with delta (0, 0)
Screenshot: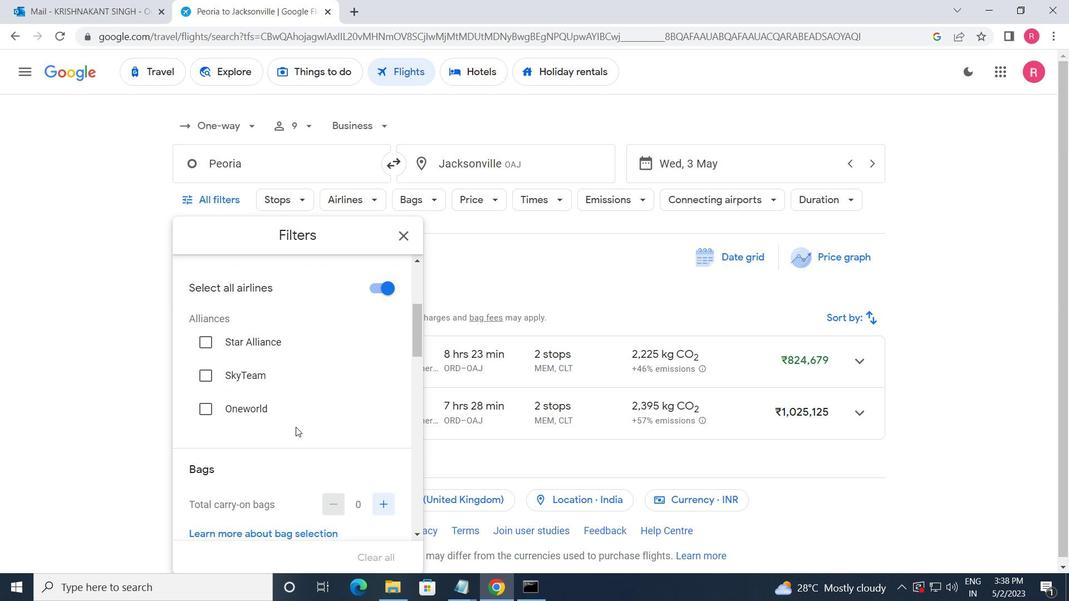 
Action: Mouse scrolled (295, 427) with delta (0, 0)
Screenshot: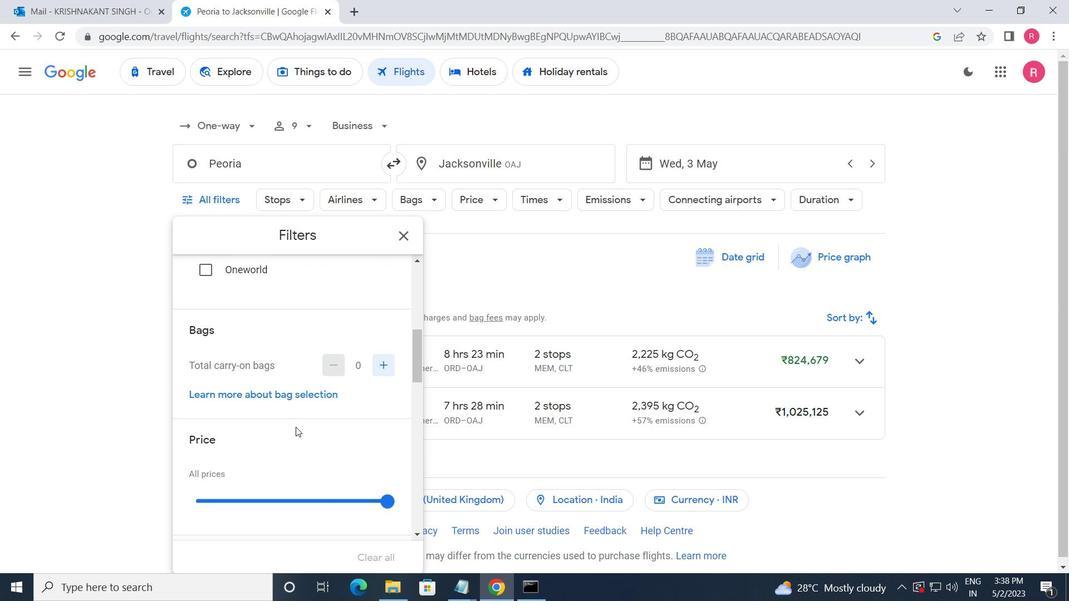 
Action: Mouse scrolled (295, 428) with delta (0, 0)
Screenshot: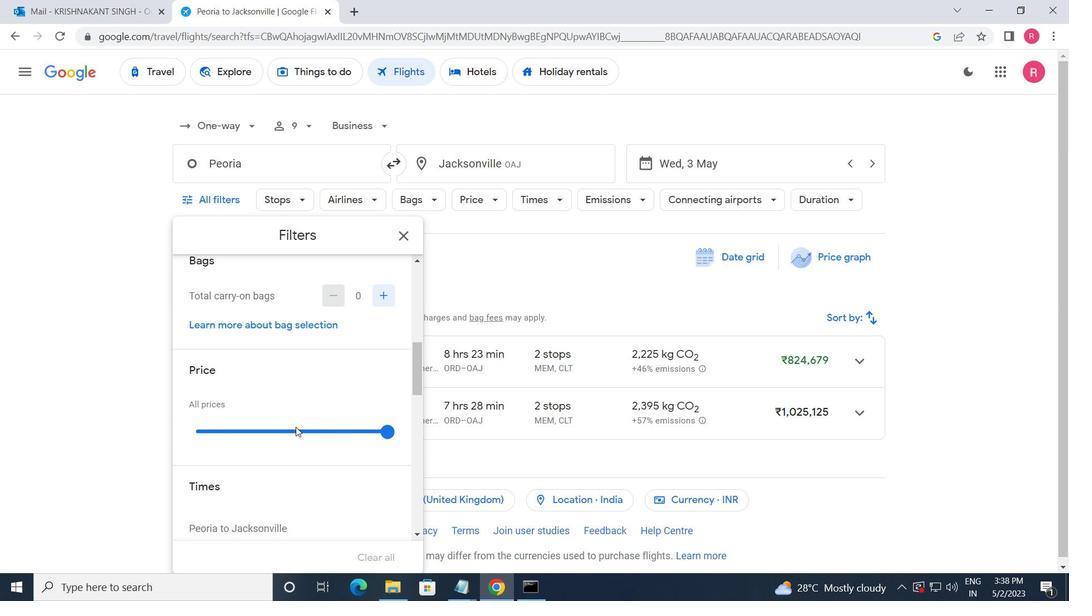 
Action: Mouse moved to (379, 369)
Screenshot: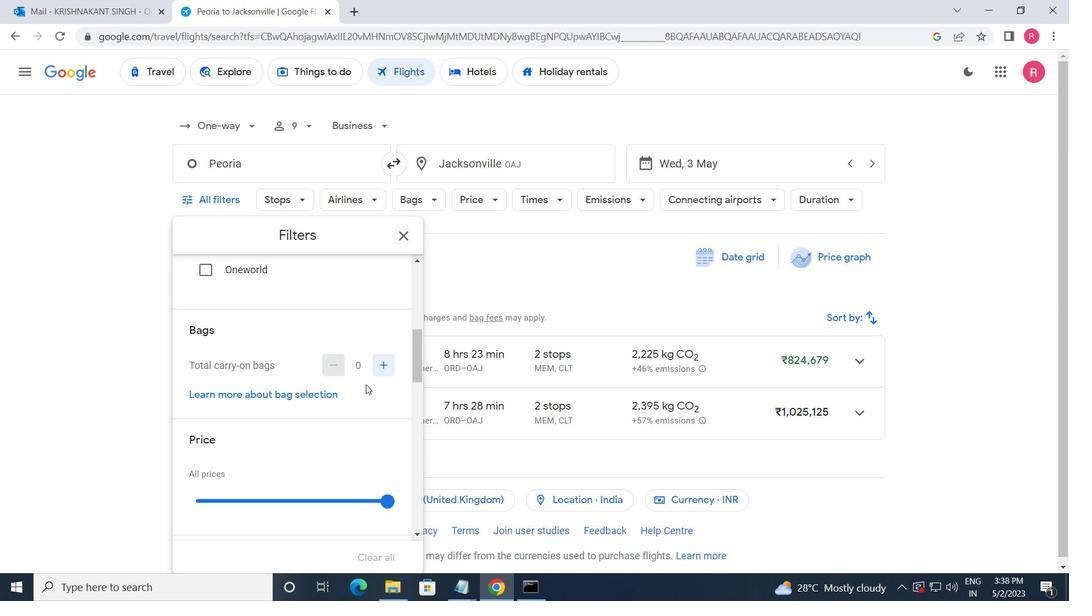 
Action: Mouse pressed left at (379, 369)
Screenshot: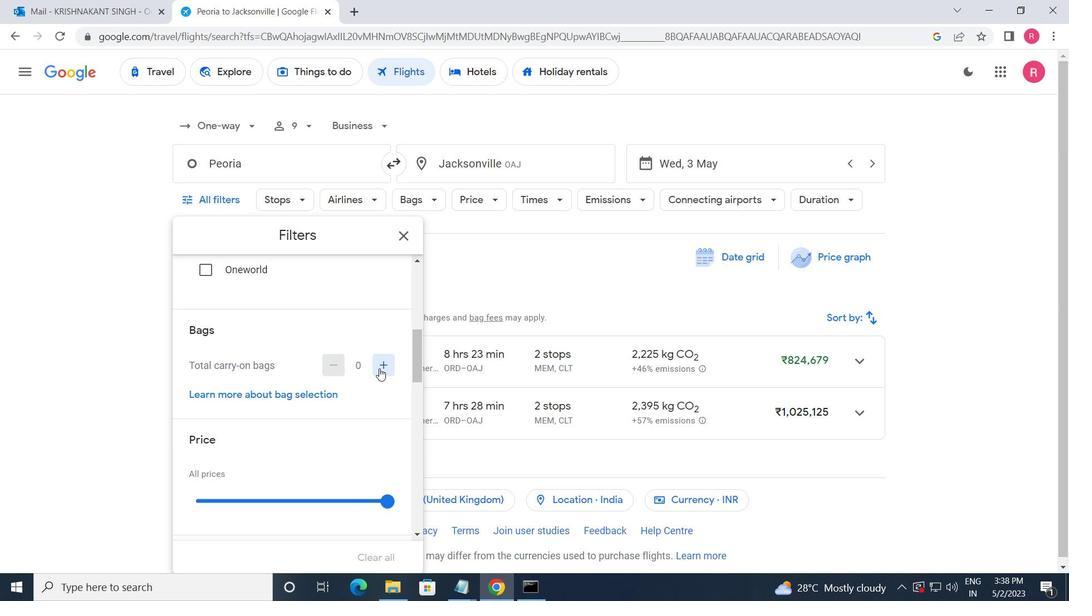
Action: Mouse moved to (343, 416)
Screenshot: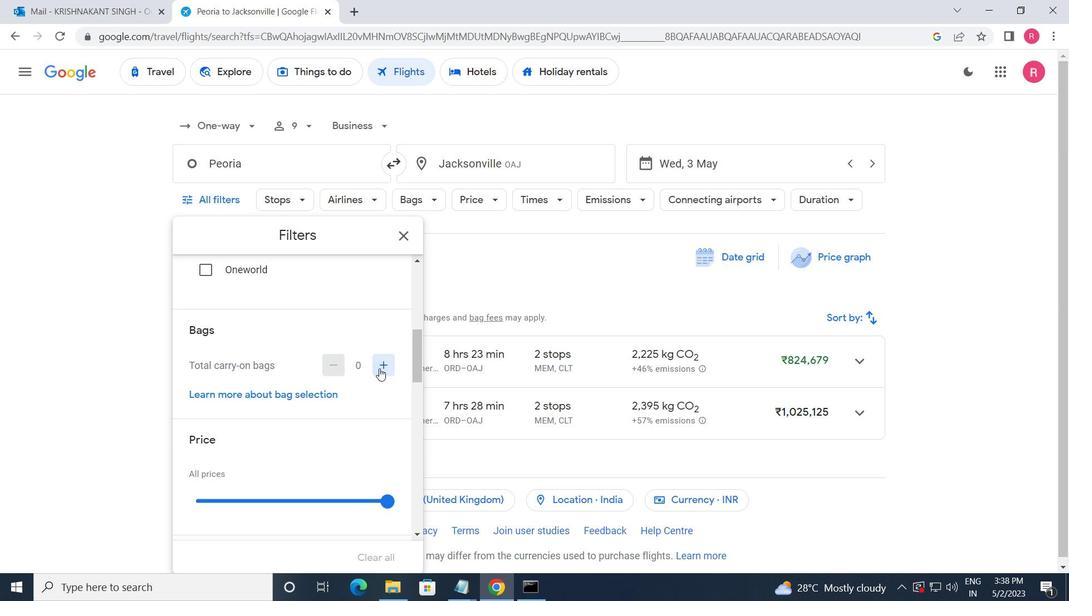 
Action: Mouse scrolled (343, 415) with delta (0, 0)
Screenshot: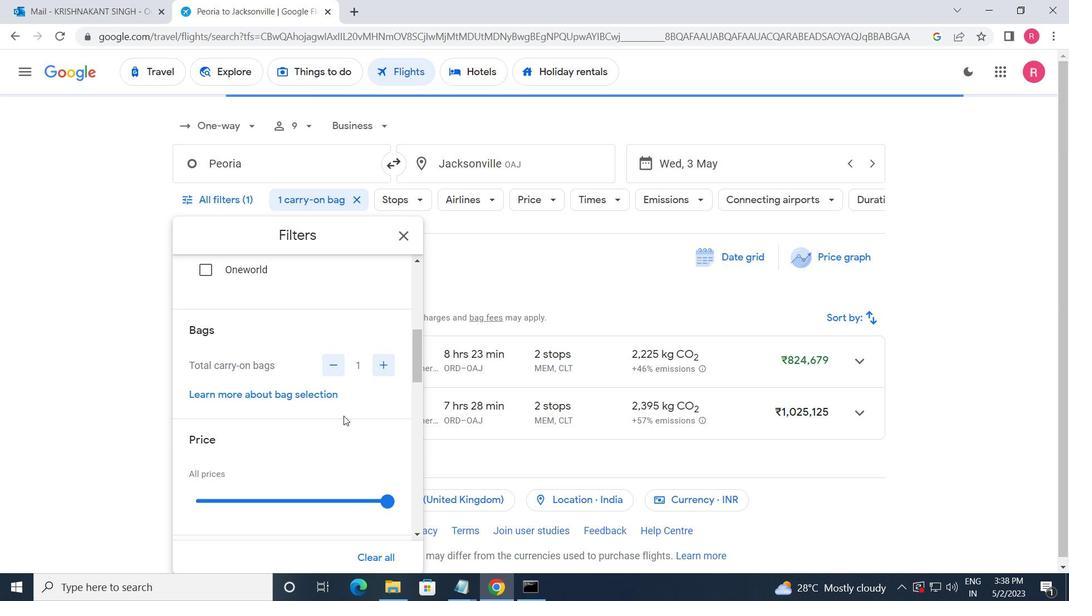 
Action: Mouse scrolled (343, 415) with delta (0, 0)
Screenshot: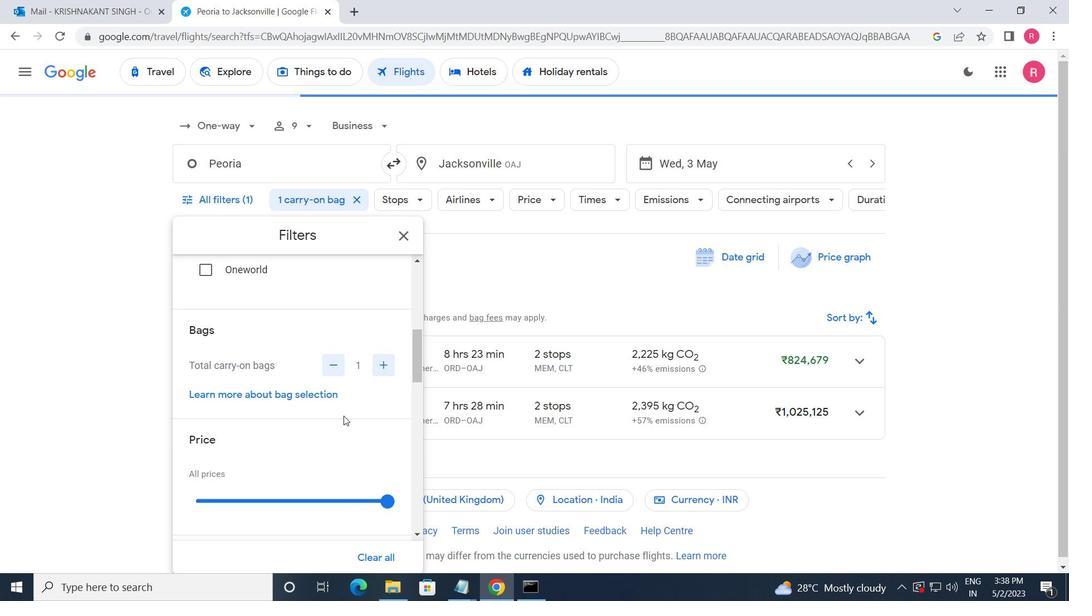 
Action: Mouse moved to (387, 388)
Screenshot: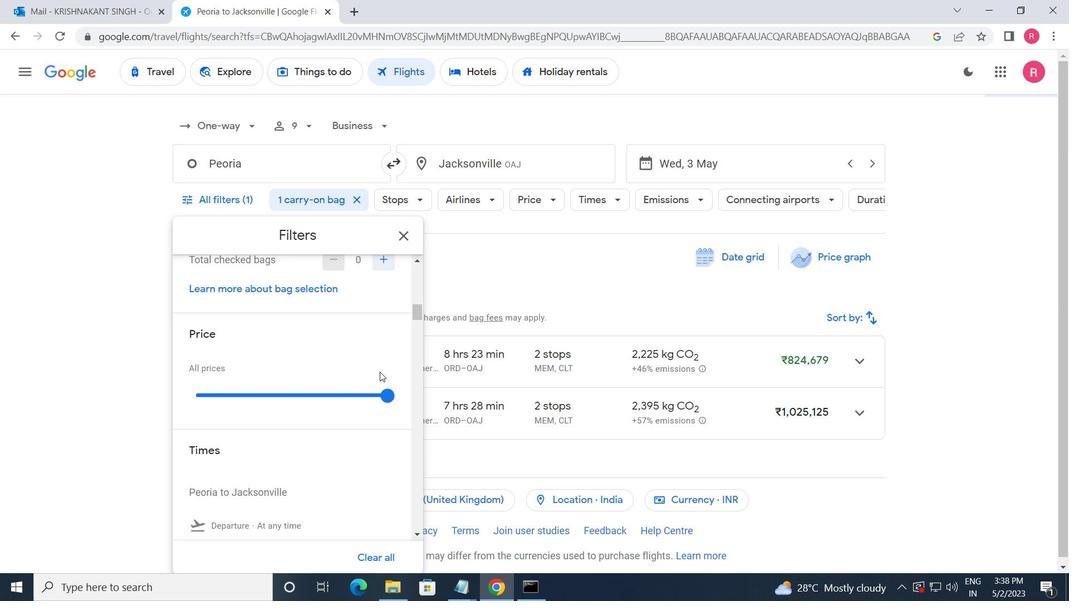 
Action: Mouse pressed left at (387, 388)
Screenshot: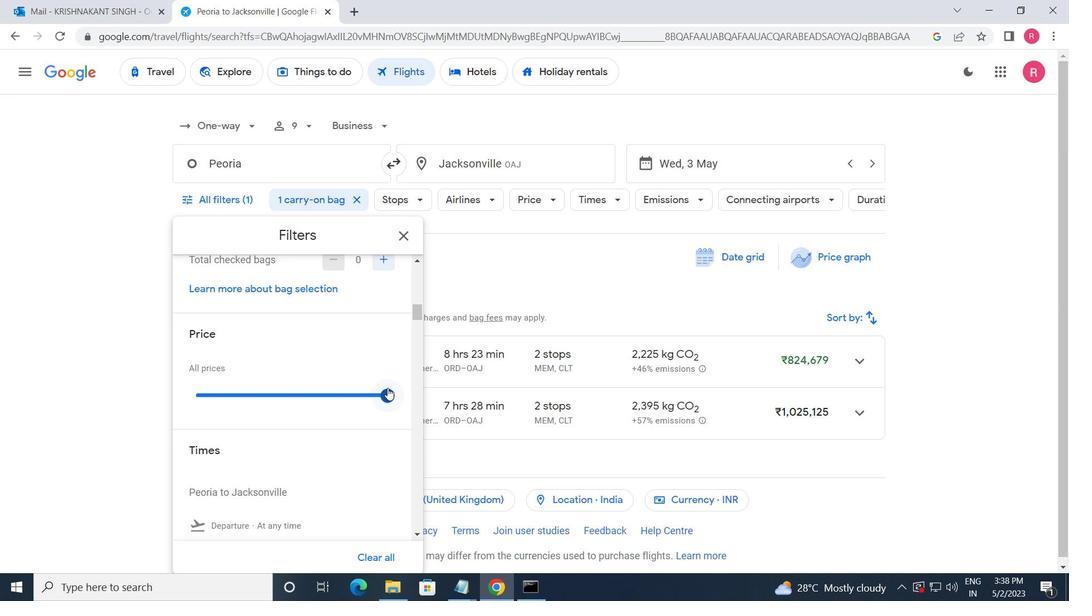 
Action: Mouse moved to (257, 471)
Screenshot: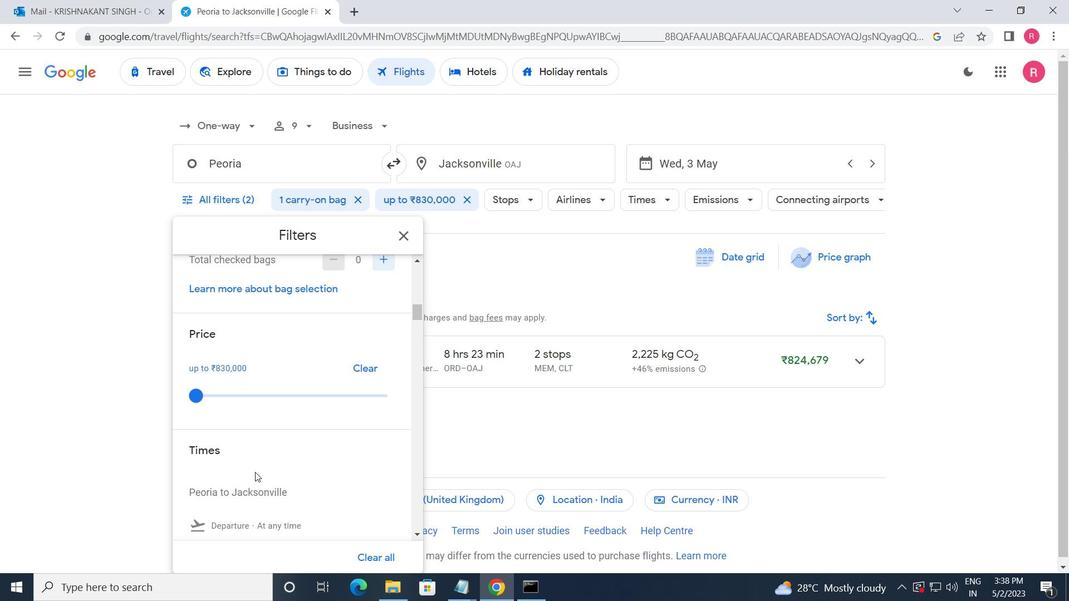 
Action: Mouse scrolled (257, 470) with delta (0, 0)
Screenshot: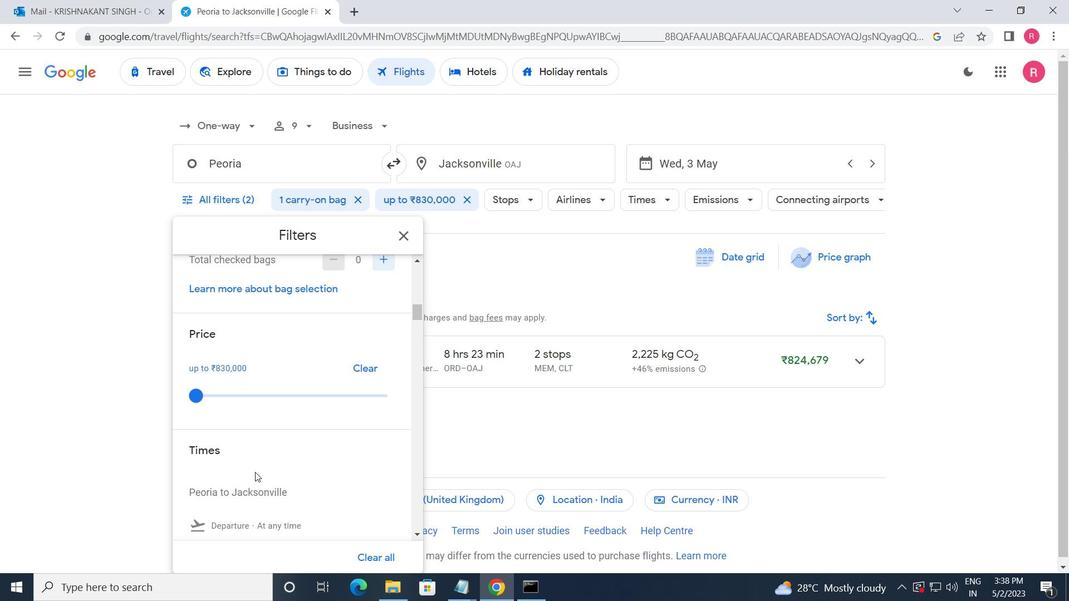 
Action: Mouse scrolled (257, 470) with delta (0, 0)
Screenshot: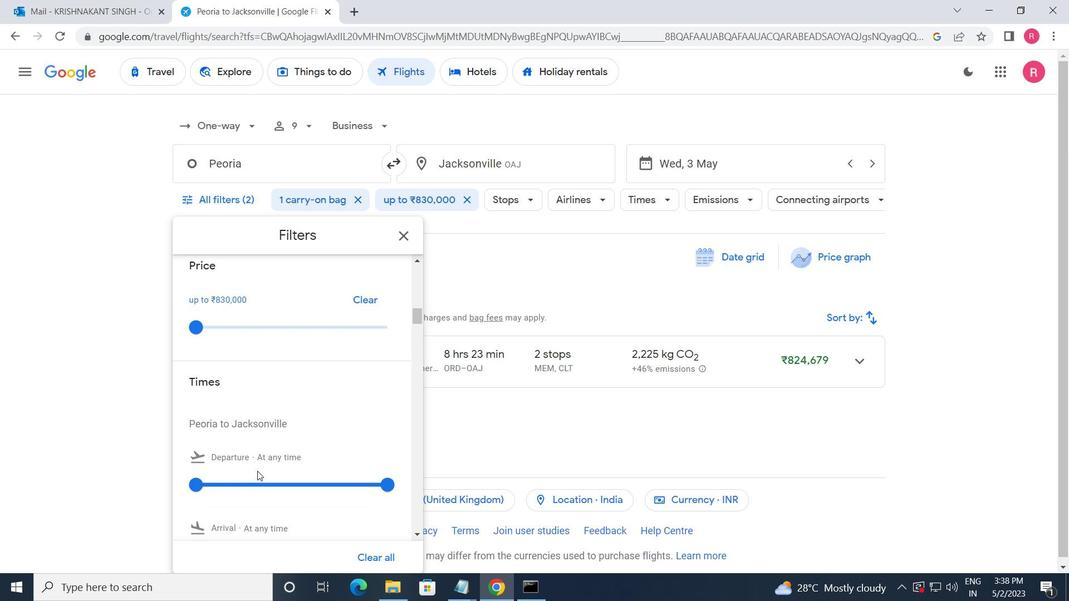
Action: Mouse scrolled (257, 470) with delta (0, 0)
Screenshot: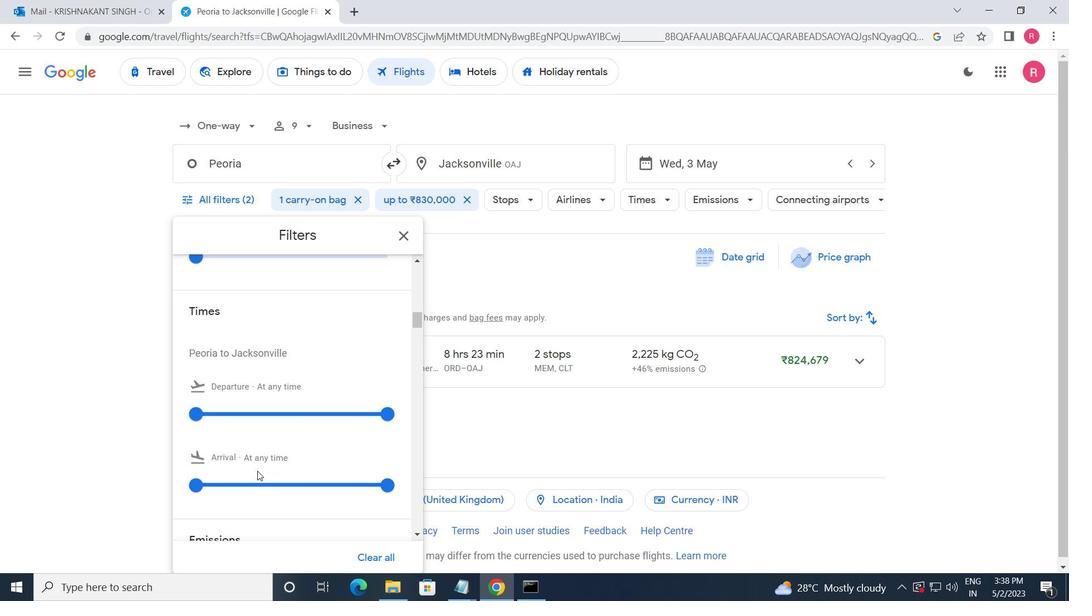 
Action: Mouse moved to (194, 339)
Screenshot: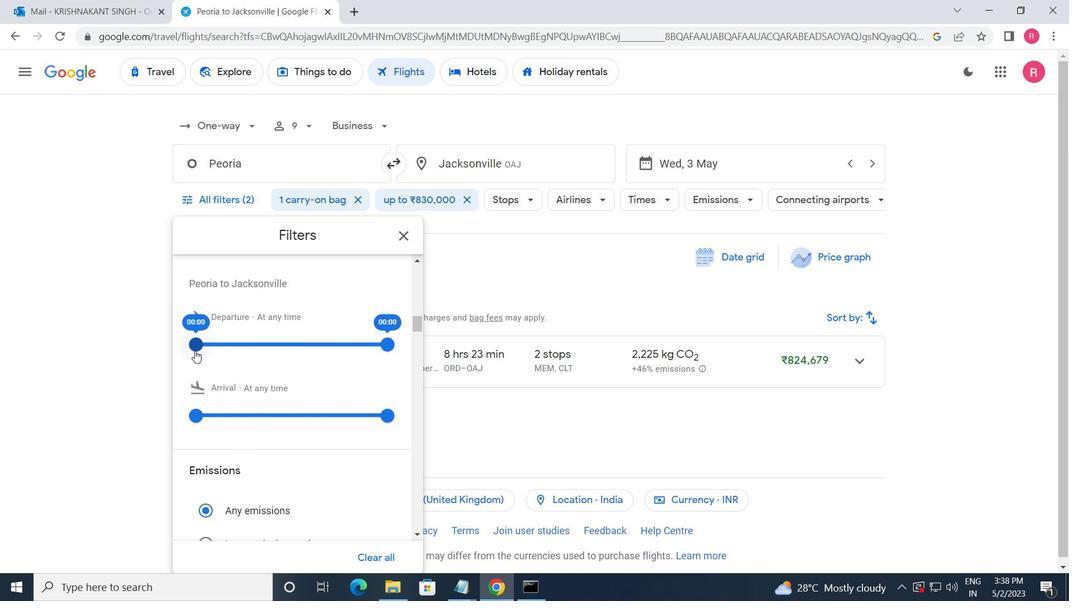 
Action: Mouse pressed left at (194, 339)
Screenshot: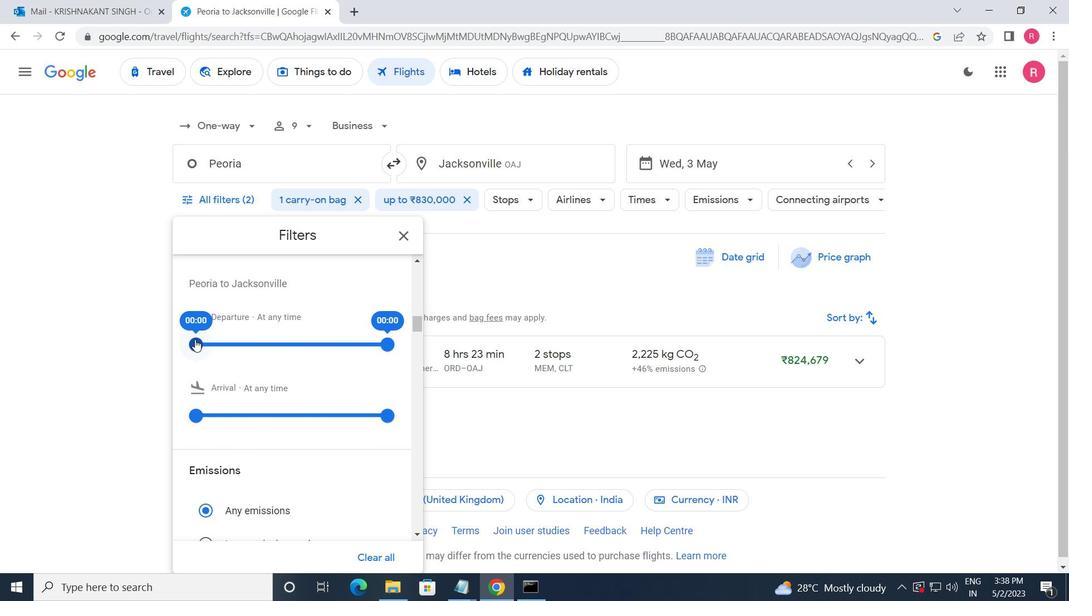 
Action: Mouse moved to (384, 350)
Screenshot: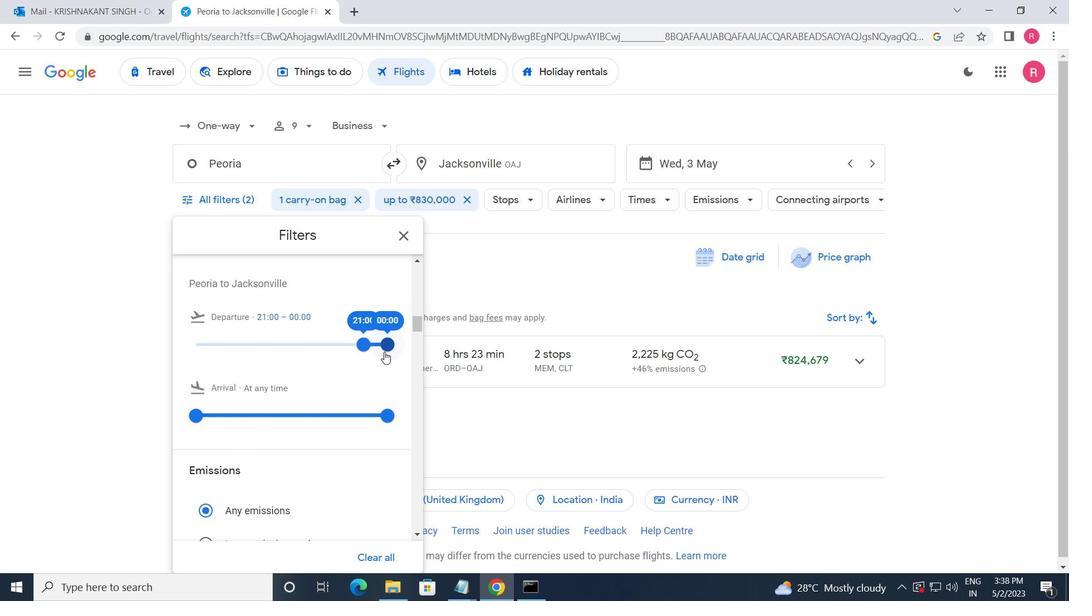 
Action: Mouse pressed left at (384, 350)
Screenshot: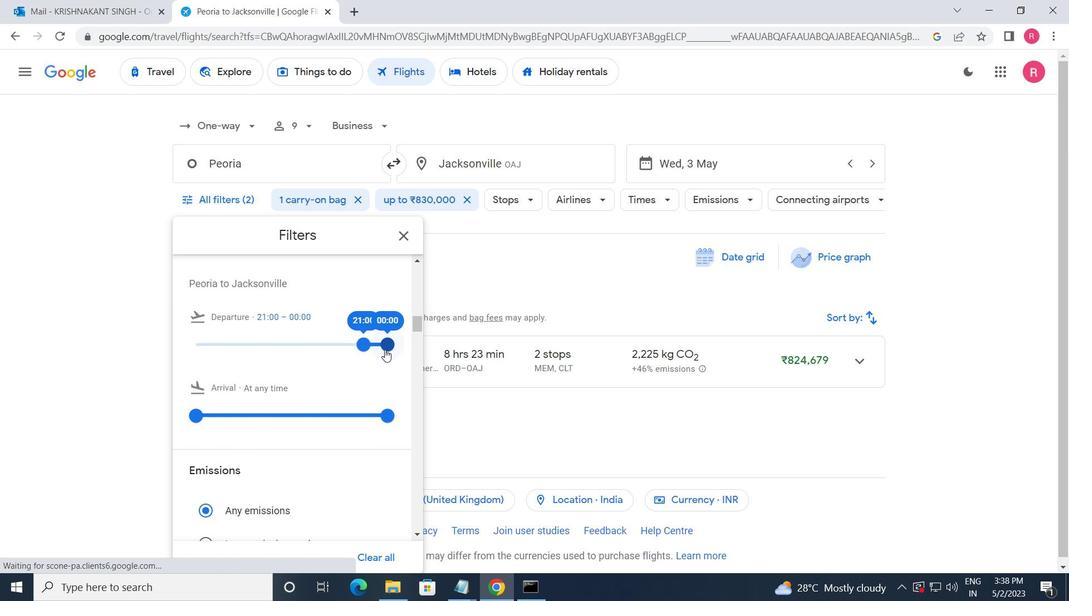 
Action: Mouse moved to (403, 238)
Screenshot: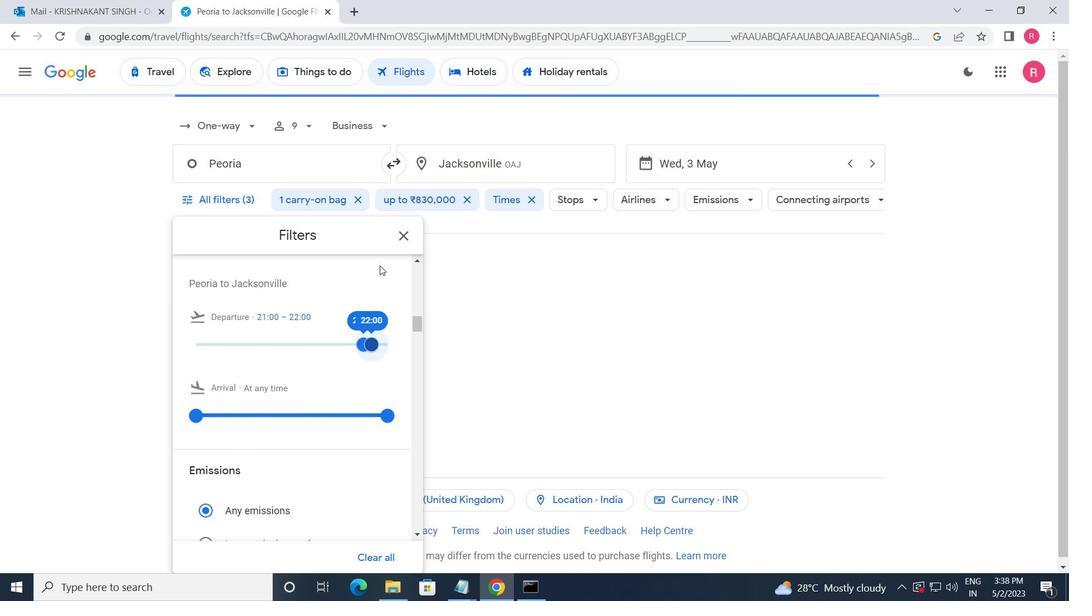 
Action: Mouse pressed left at (403, 238)
Screenshot: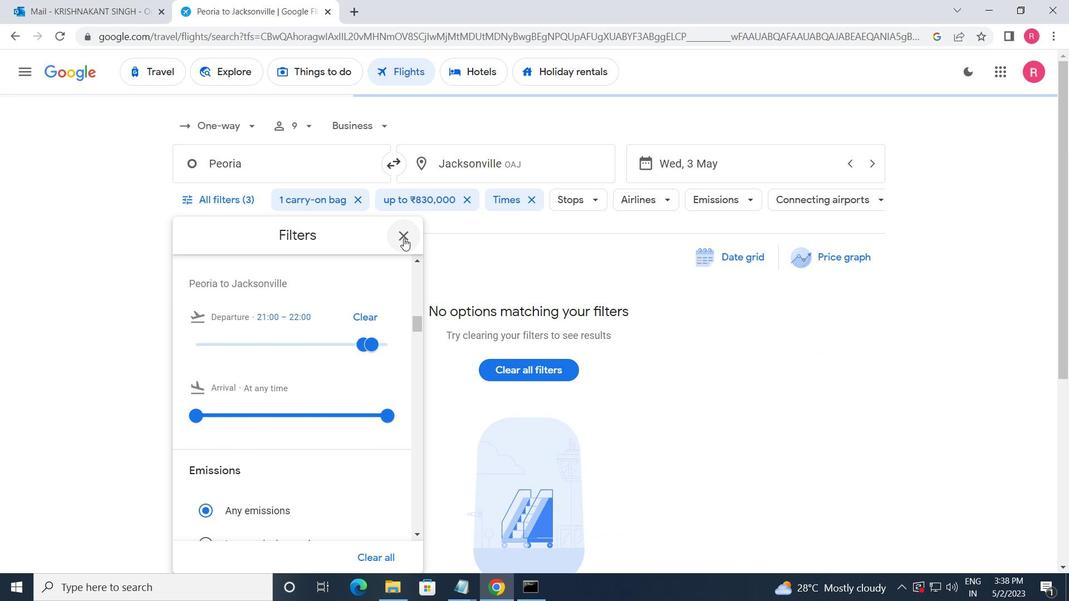 
Action: Mouse moved to (331, 358)
Screenshot: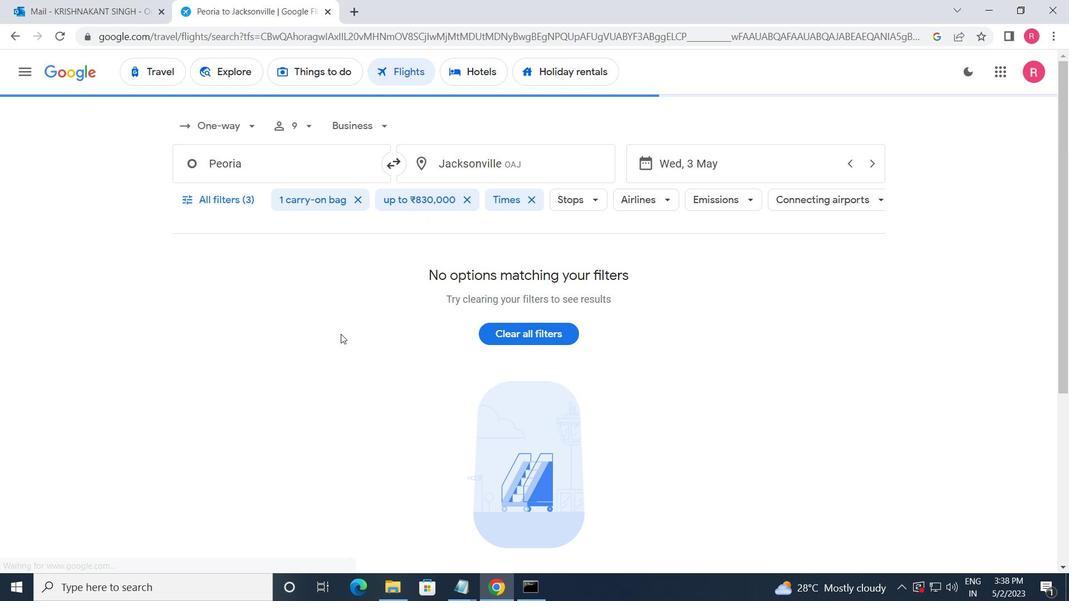 
